 Task: Log work in the project ChampionTech for the issue 'Create a new online platform for online fashion design courses with advanced fashion tools and community features.' spent time as '3w 3d 17h 45m' and remaining time as '5w 1d 23h 13m' and move to top of backlog. Now add the issue to the epic 'IT performance benchmarking'. Log work in the project ChampionTech for the issue 'Implement a new cloud-based learning management system for a company with advanced learning content creation and delivery features' spent time as '5w 2d 12h 44m' and remaining time as '5w 3d 20h 43m' and move to bottom of backlog. Now add the issue to the epic 'Cloud disaster recovery'
Action: Mouse moved to (173, 59)
Screenshot: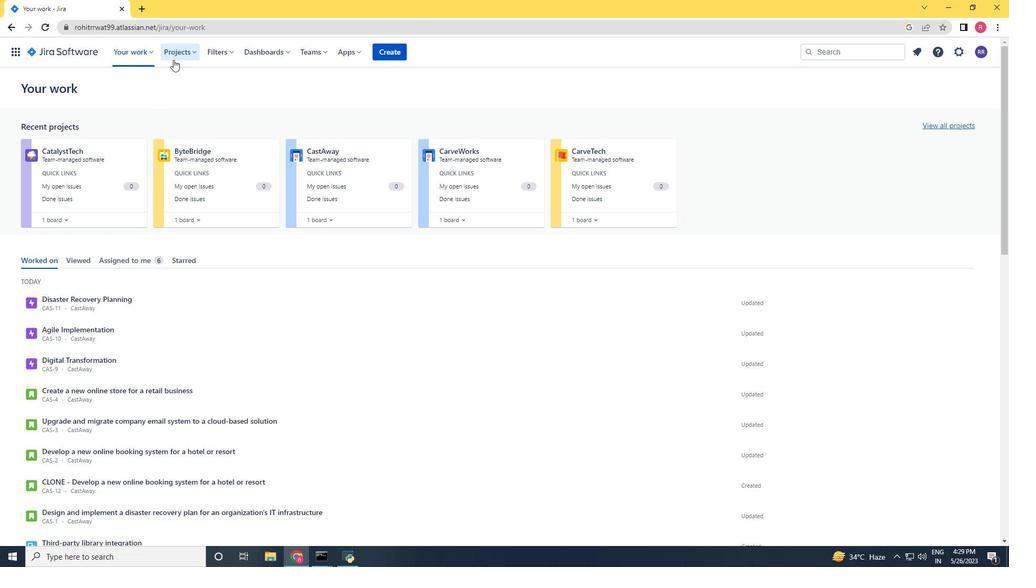 
Action: Mouse pressed left at (173, 59)
Screenshot: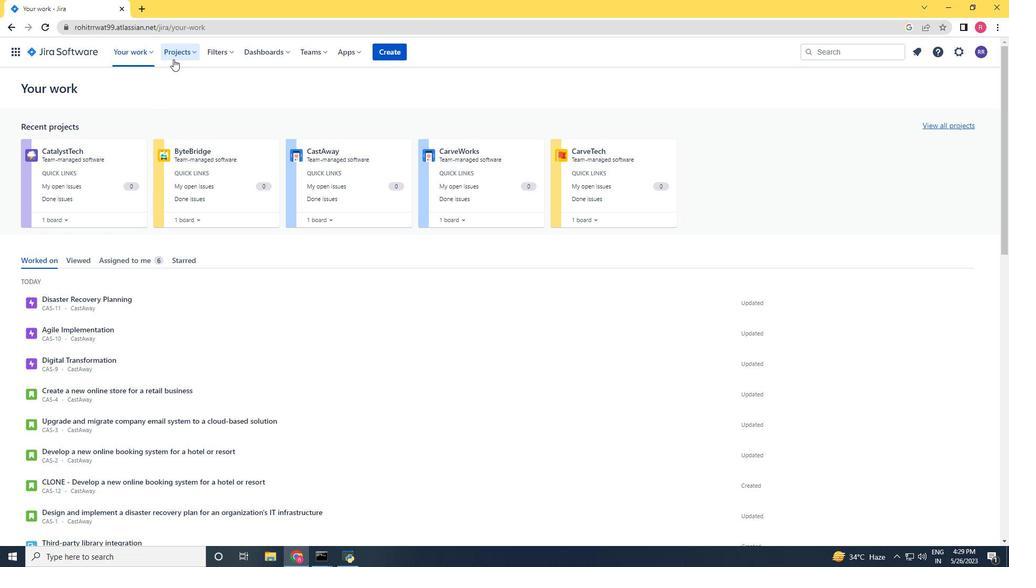 
Action: Mouse moved to (192, 97)
Screenshot: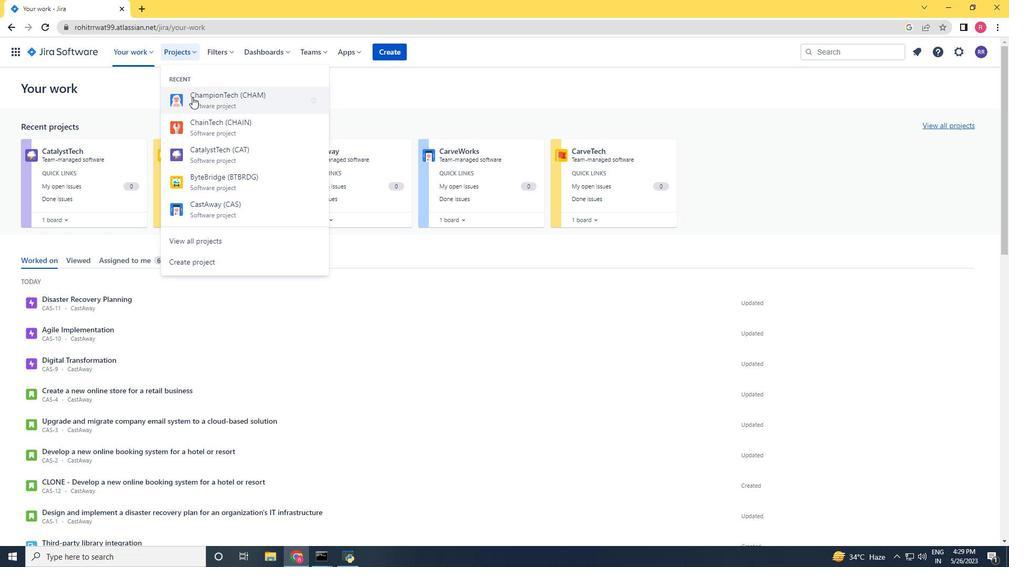 
Action: Mouse pressed left at (192, 97)
Screenshot: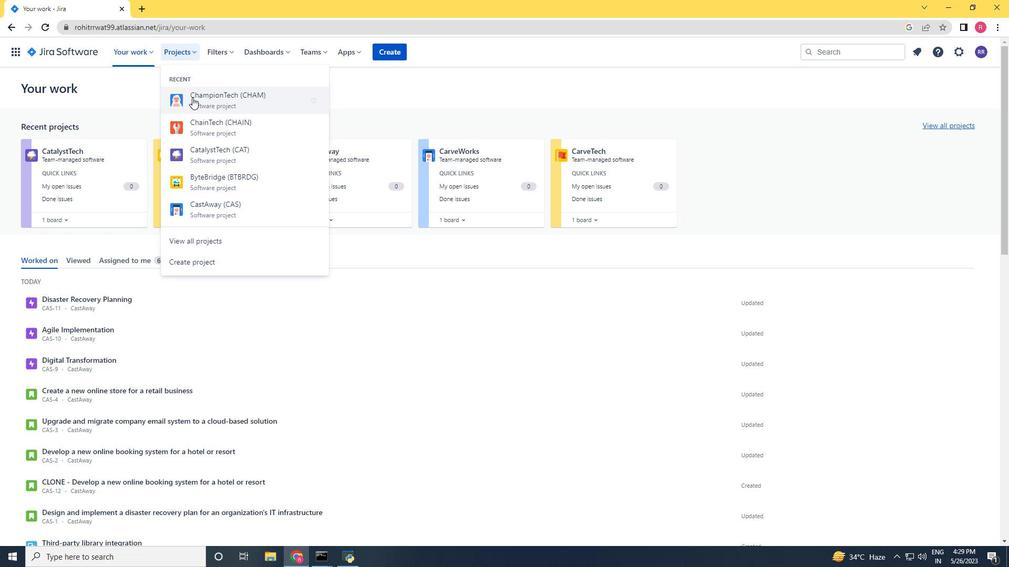 
Action: Mouse moved to (66, 154)
Screenshot: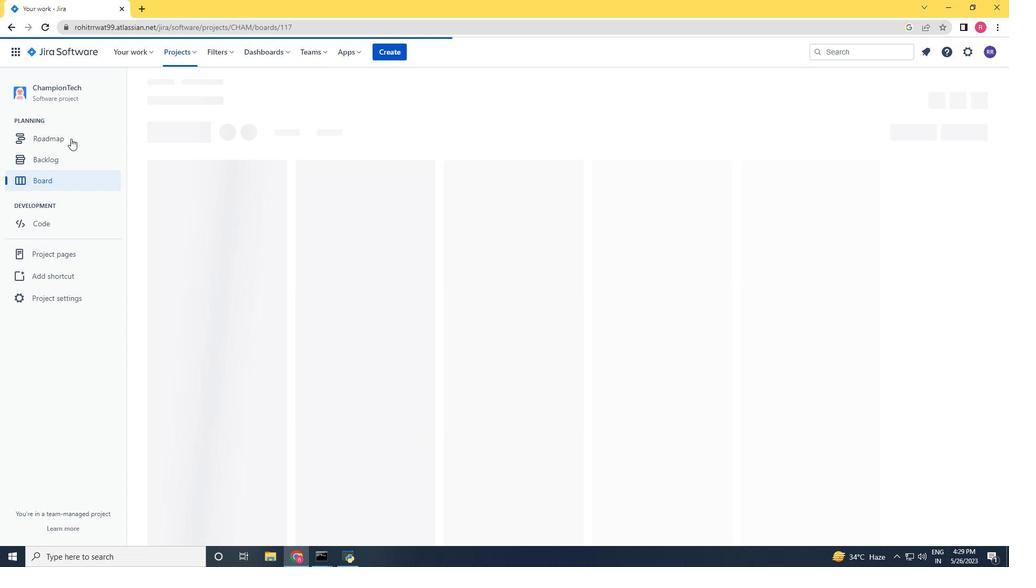 
Action: Mouse pressed left at (66, 154)
Screenshot: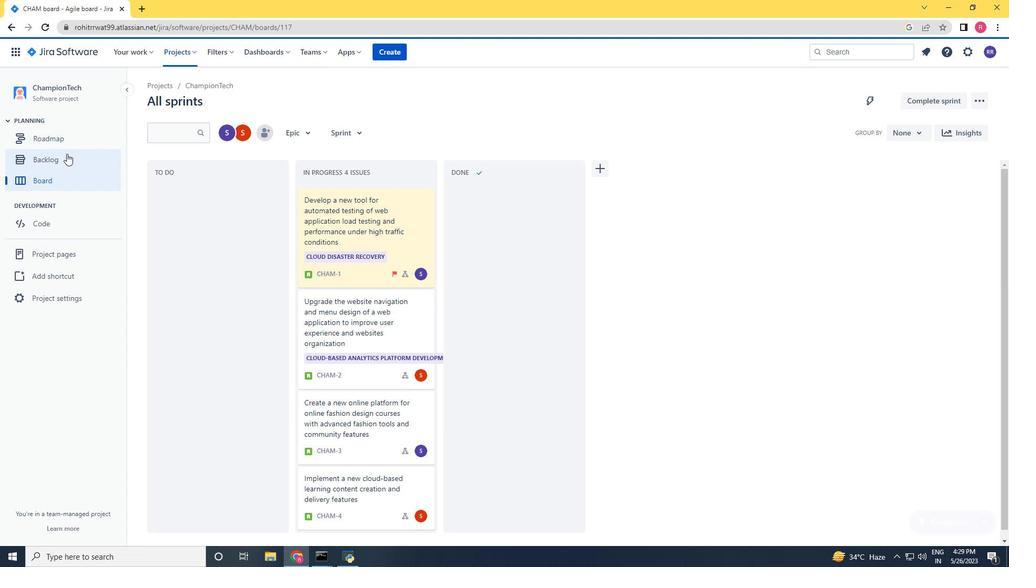 
Action: Mouse moved to (794, 376)
Screenshot: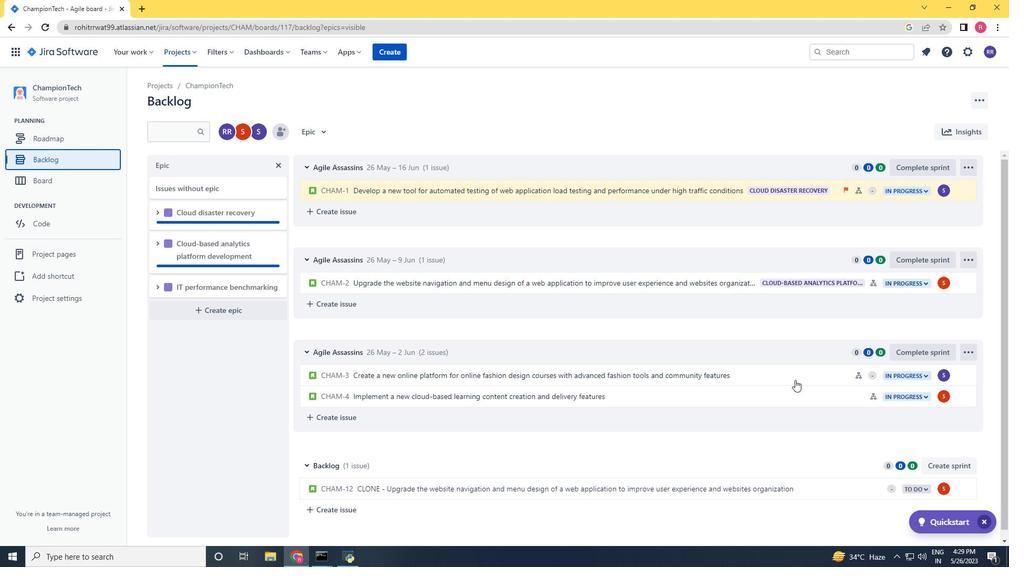 
Action: Mouse pressed left at (794, 376)
Screenshot: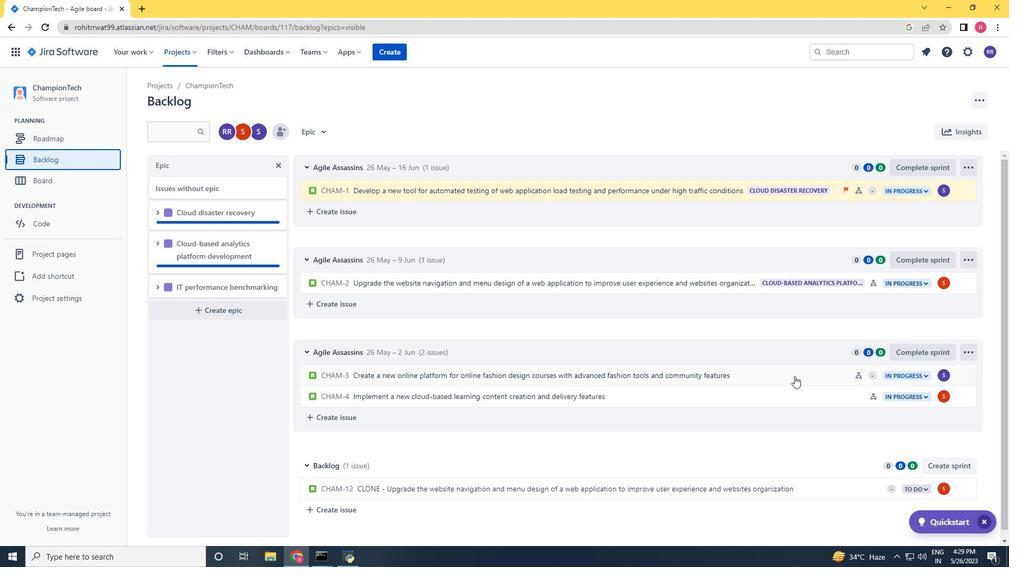 
Action: Mouse moved to (957, 164)
Screenshot: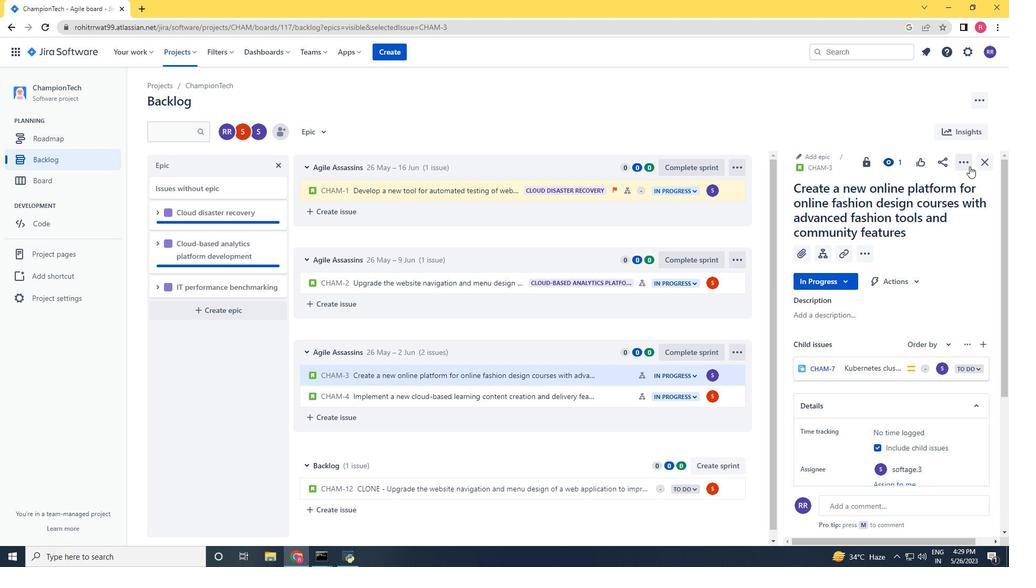 
Action: Mouse pressed left at (957, 164)
Screenshot: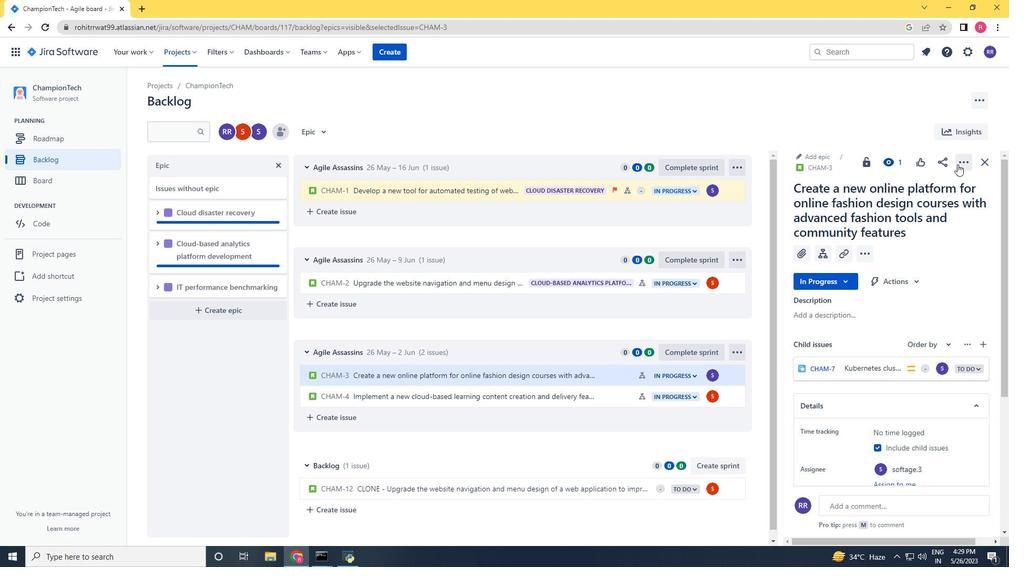 
Action: Mouse moved to (944, 186)
Screenshot: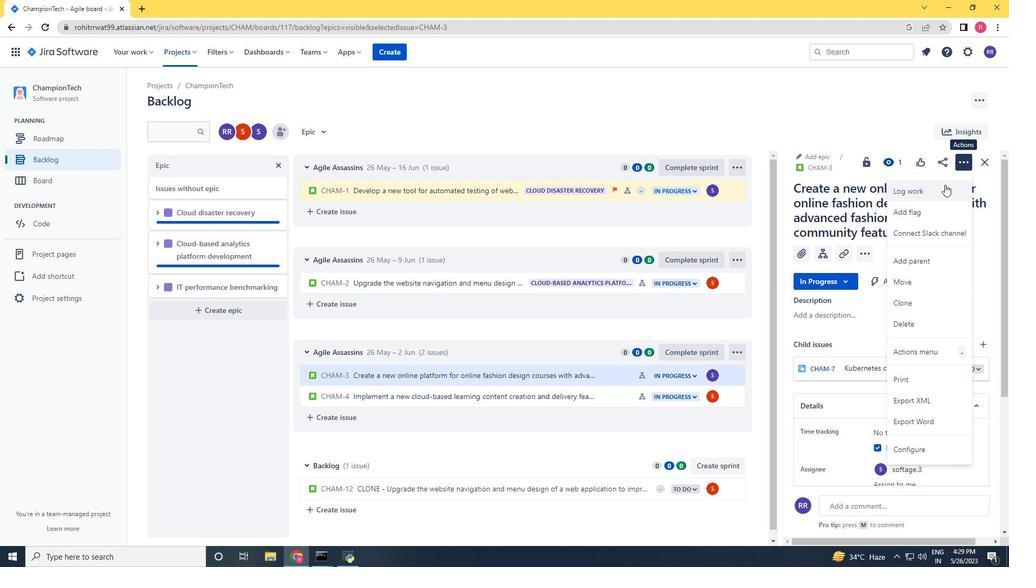 
Action: Mouse pressed left at (944, 186)
Screenshot: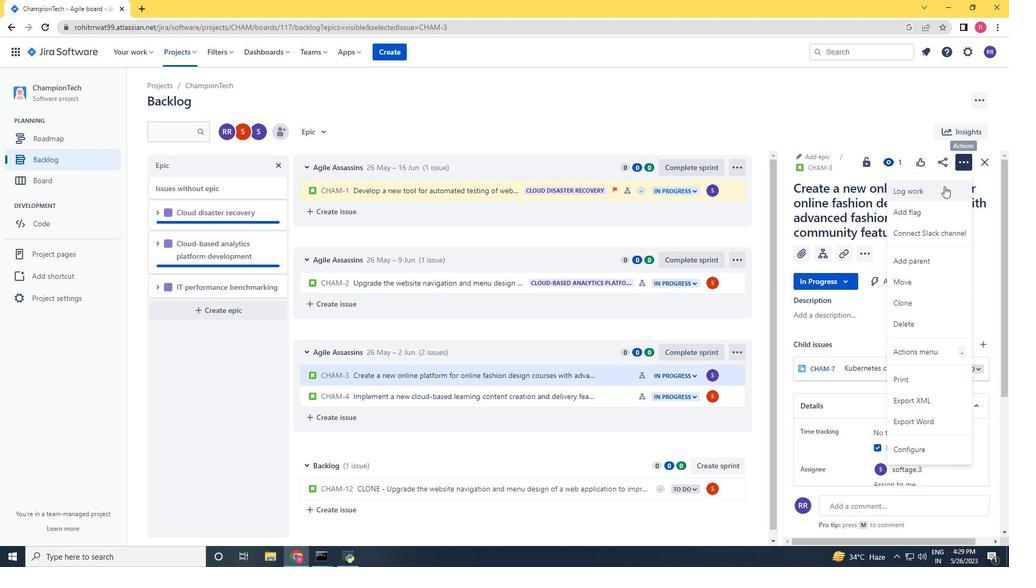 
Action: Mouse moved to (944, 208)
Screenshot: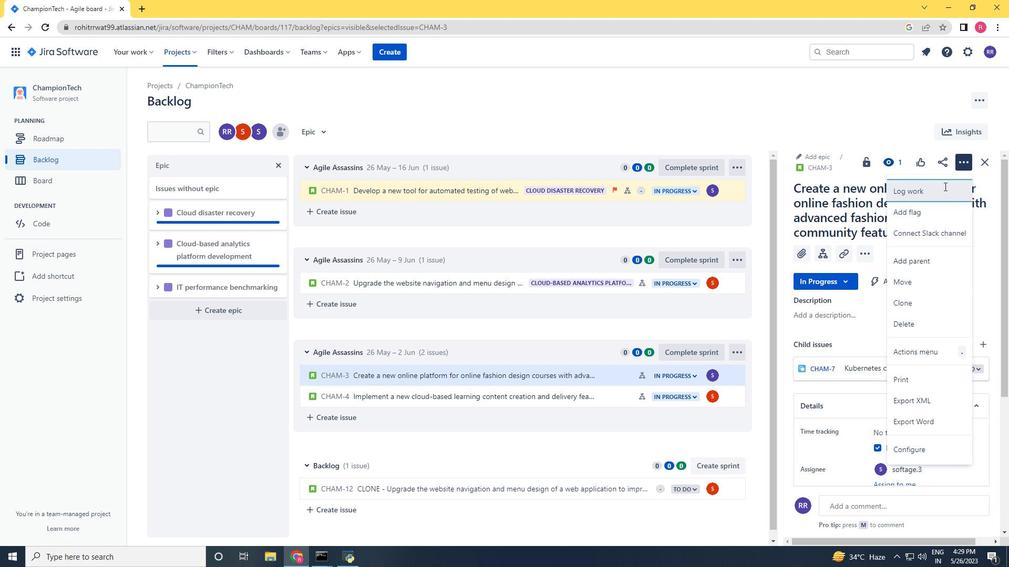 
Action: Key pressed 3w<Key.space>3d<Key.space>17h<Key.space>45m<Key.tab>5w<Key.space>1d<Key.space>23h<Key.space>13m
Screenshot: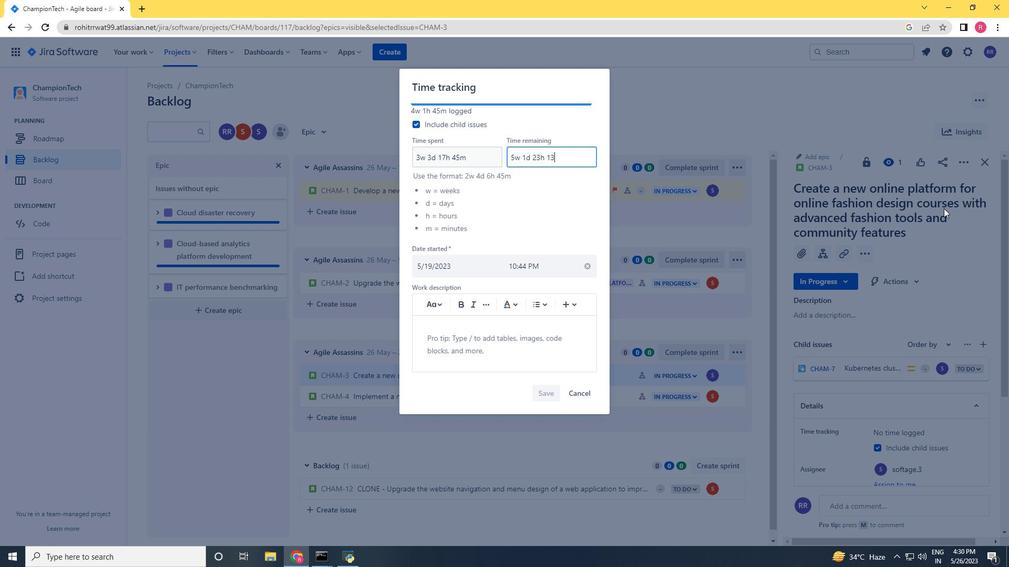 
Action: Mouse moved to (536, 401)
Screenshot: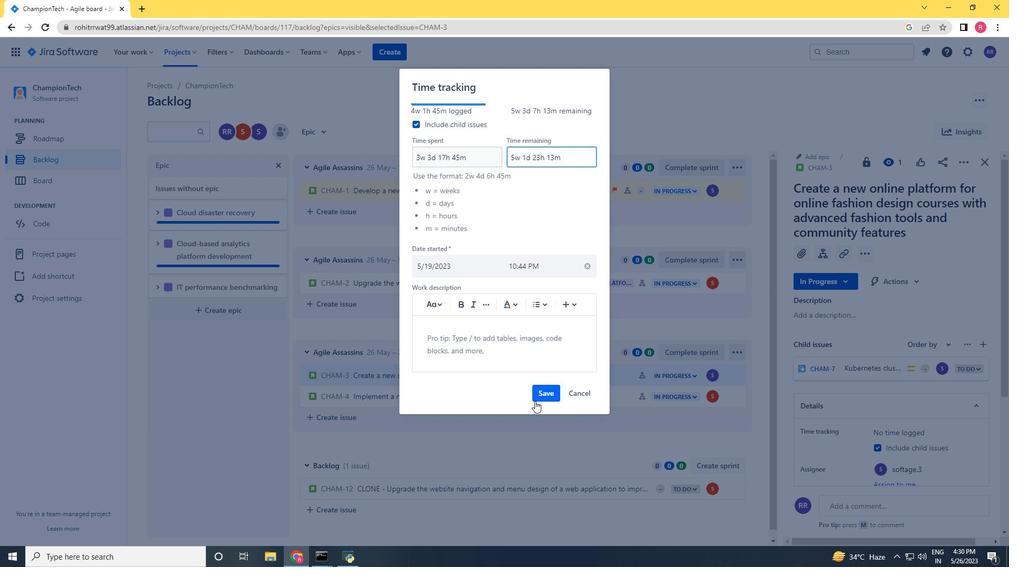 
Action: Mouse pressed left at (536, 401)
Screenshot: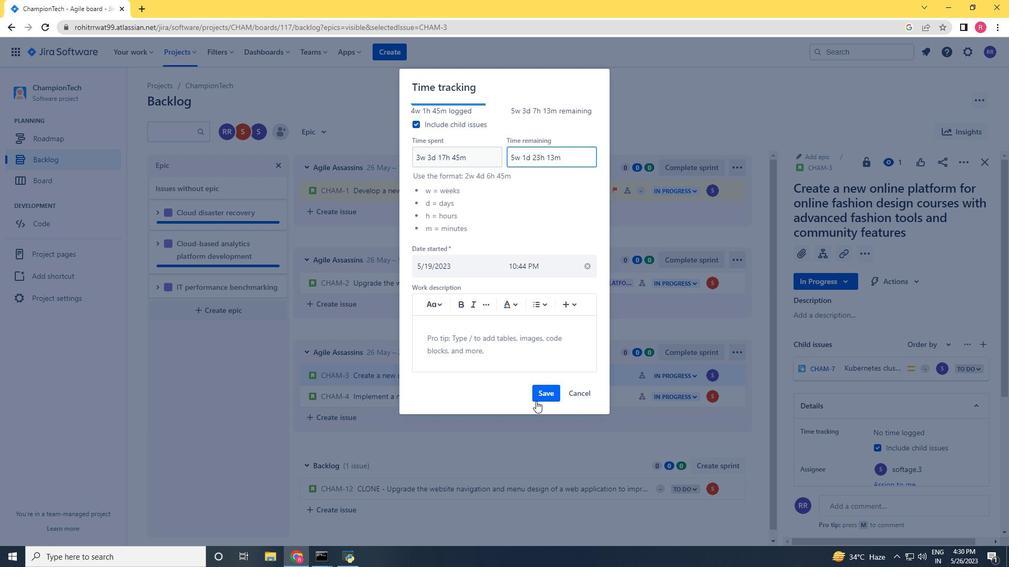 
Action: Mouse moved to (733, 371)
Screenshot: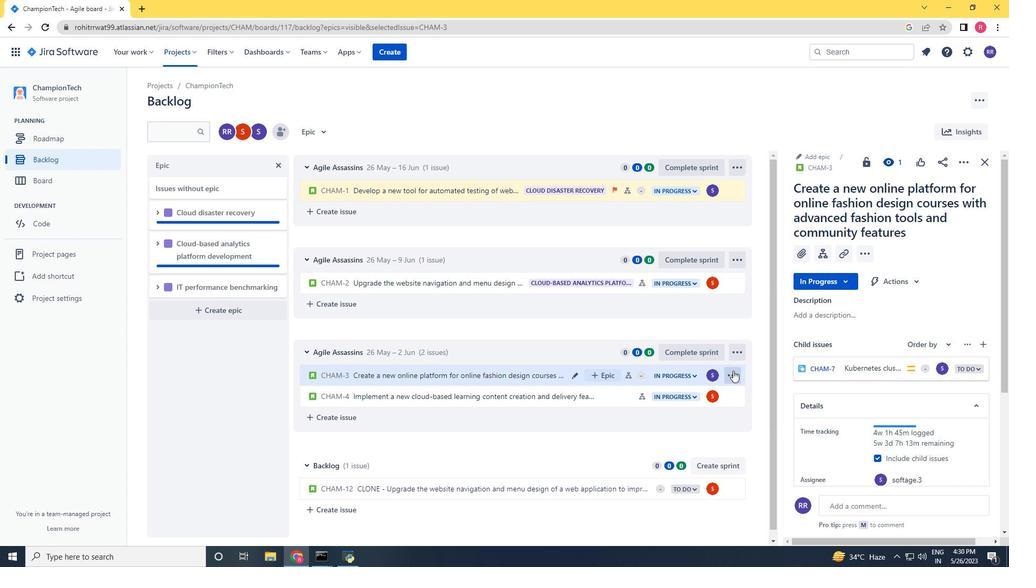 
Action: Mouse pressed left at (733, 371)
Screenshot: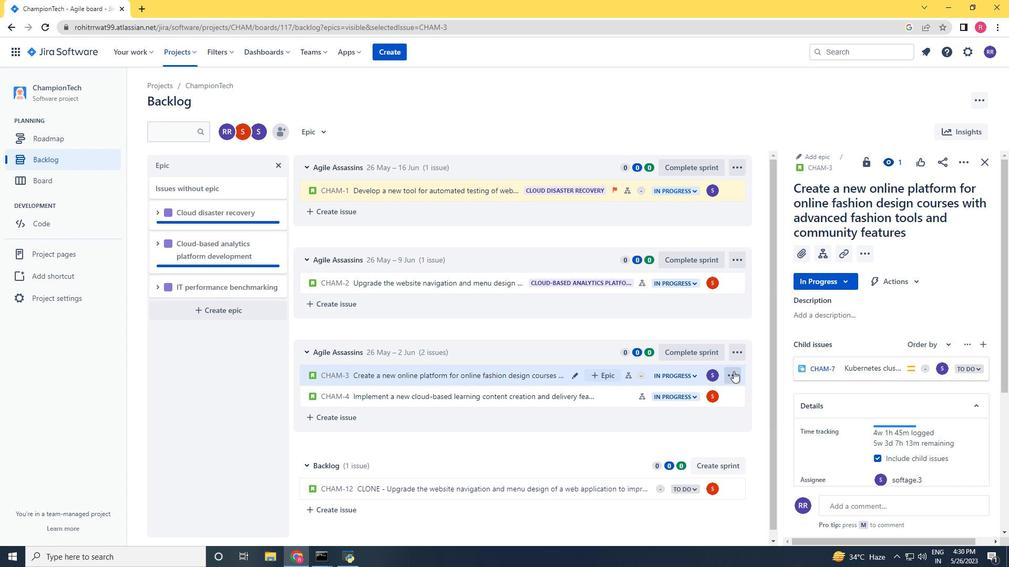 
Action: Mouse moved to (708, 330)
Screenshot: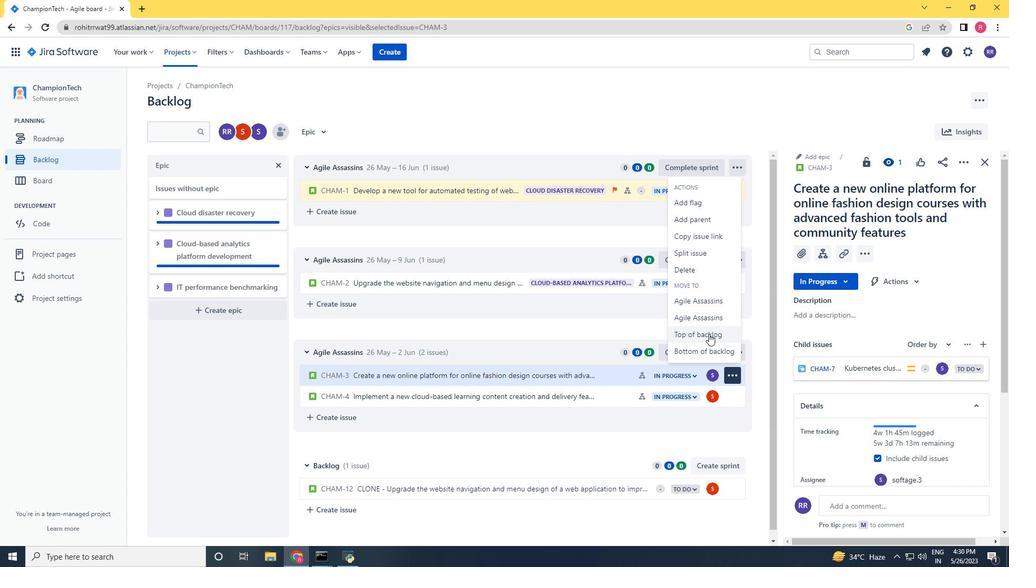 
Action: Mouse pressed left at (708, 330)
Screenshot: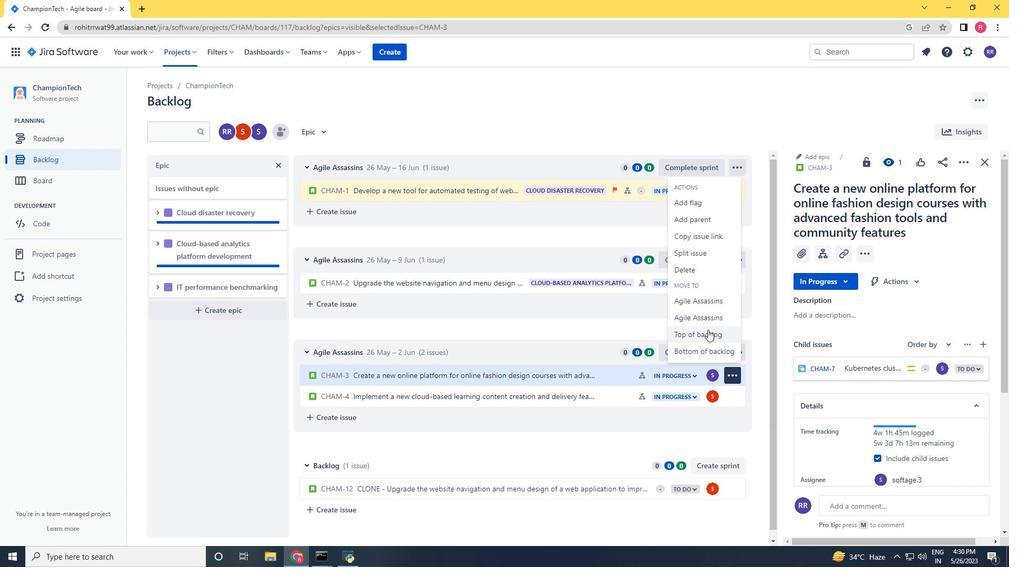 
Action: Mouse moved to (543, 173)
Screenshot: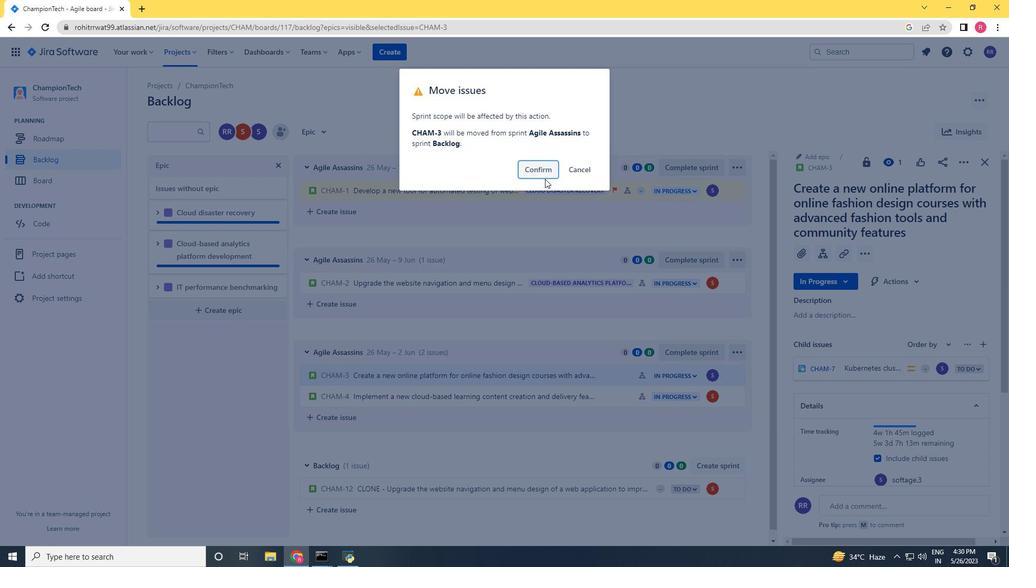 
Action: Mouse pressed left at (543, 173)
Screenshot: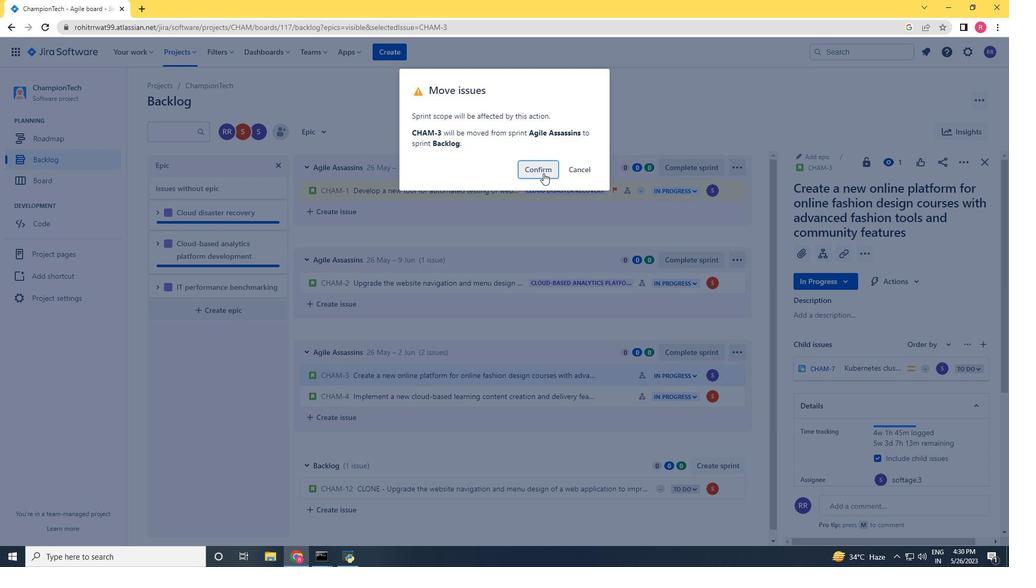 
Action: Mouse moved to (644, 472)
Screenshot: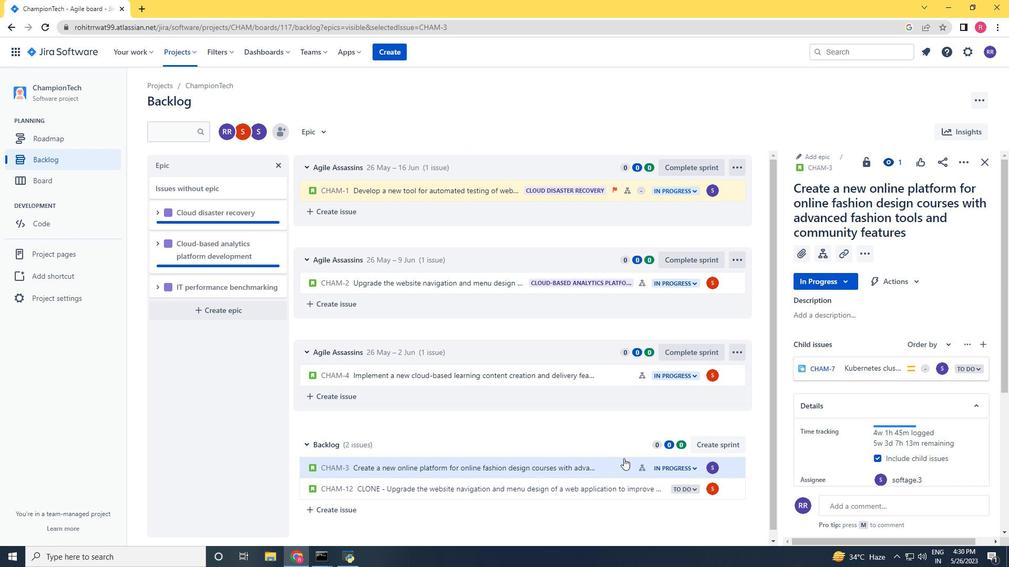 
Action: Mouse scrolled (644, 472) with delta (0, 0)
Screenshot: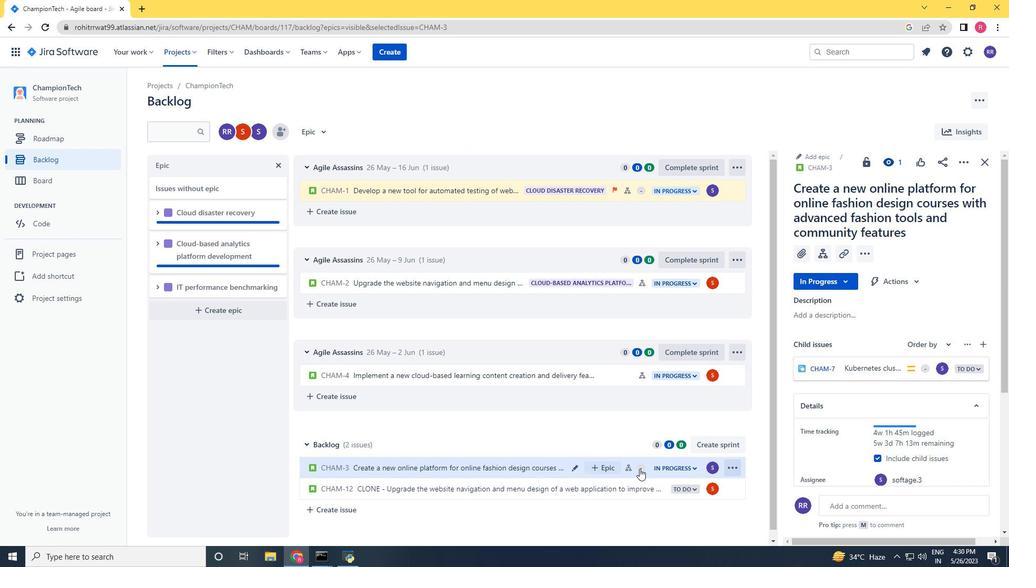 
Action: Mouse scrolled (644, 472) with delta (0, 0)
Screenshot: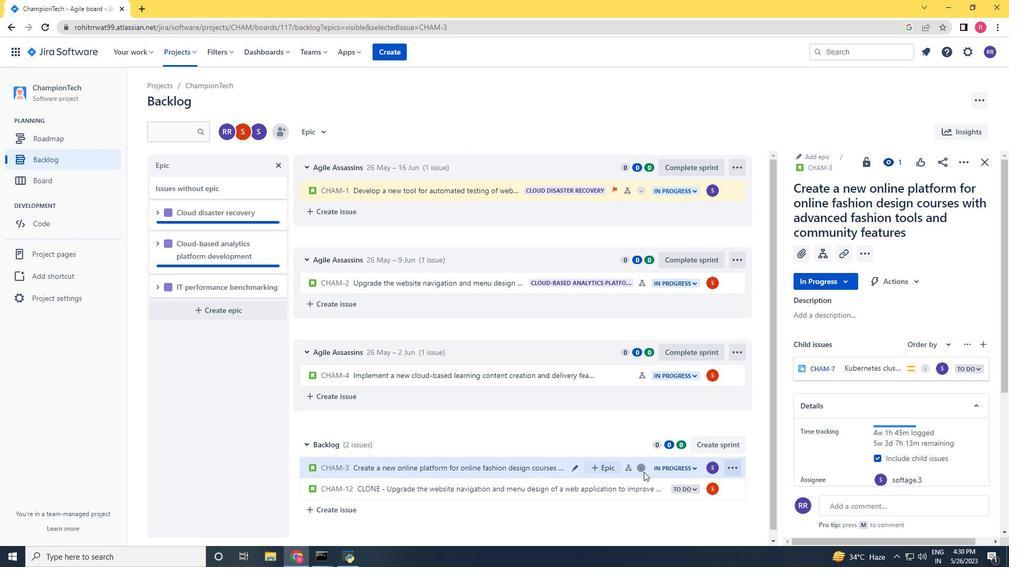 
Action: Mouse moved to (596, 461)
Screenshot: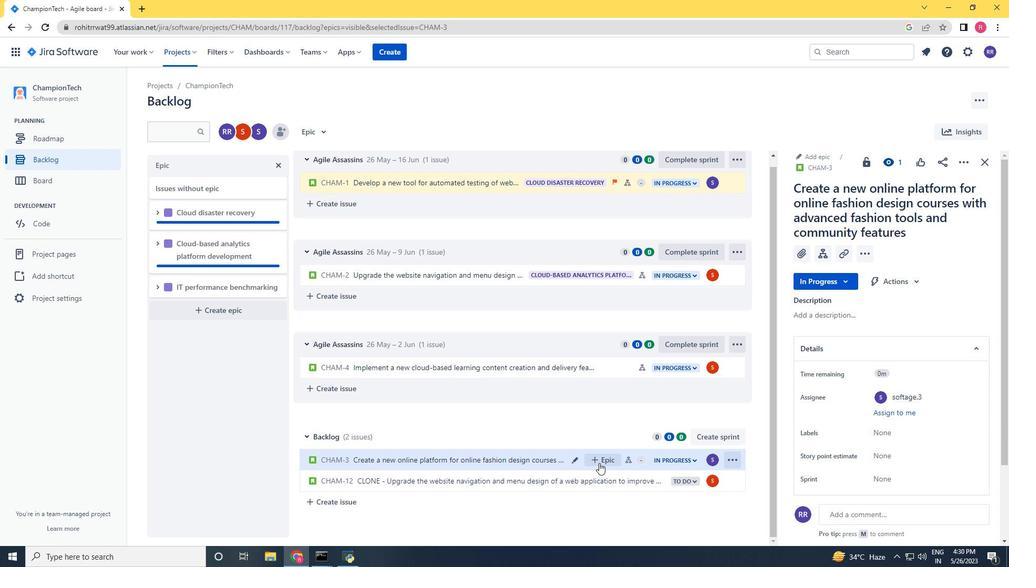 
Action: Mouse pressed left at (596, 461)
Screenshot: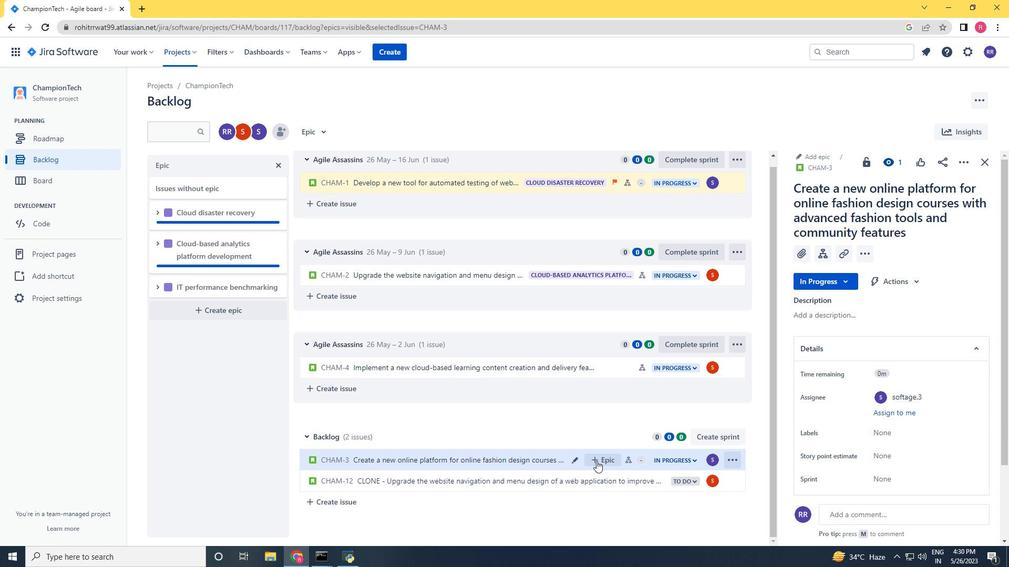 
Action: Mouse scrolled (596, 461) with delta (0, 0)
Screenshot: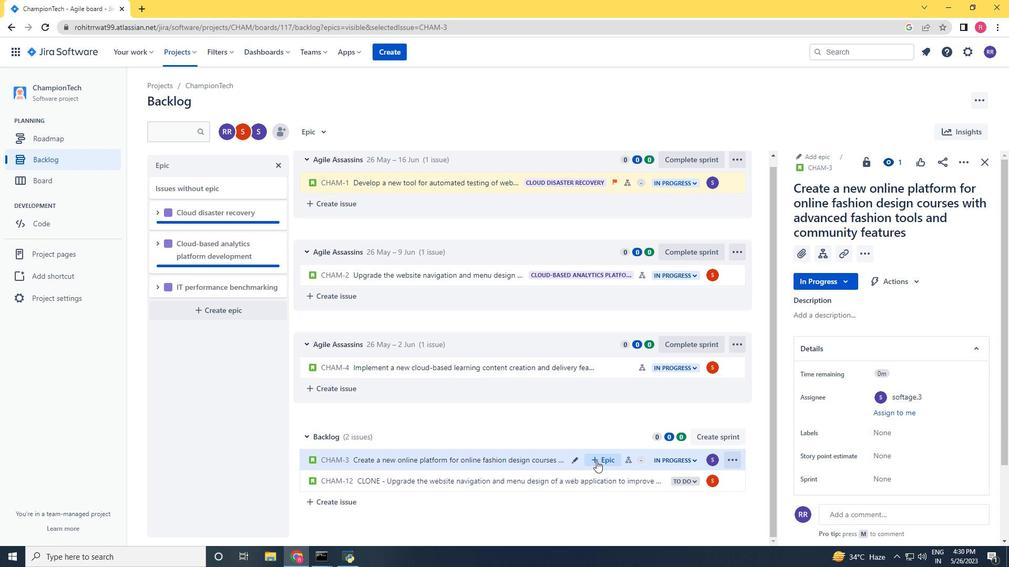 
Action: Mouse scrolled (596, 461) with delta (0, 0)
Screenshot: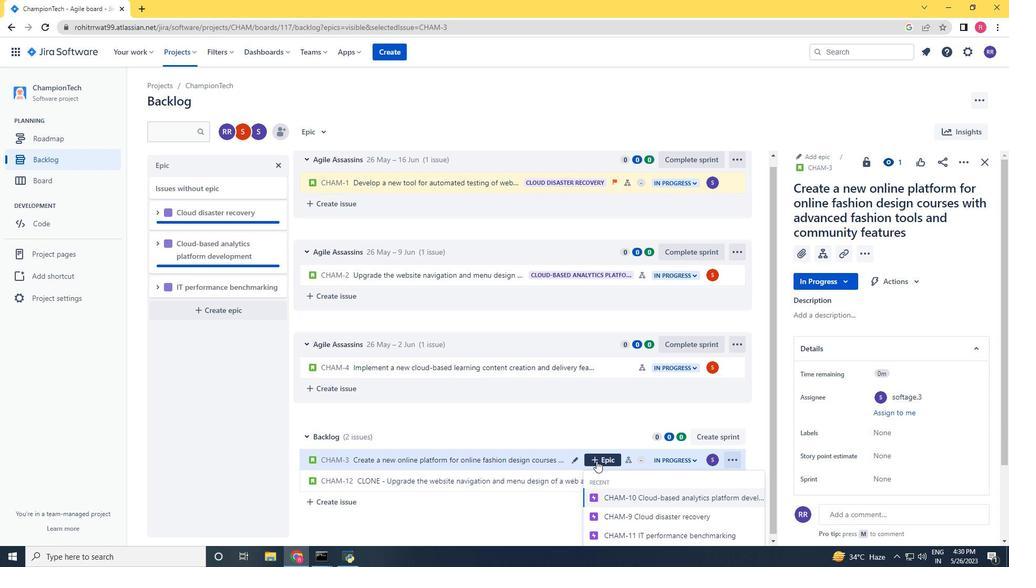 
Action: Mouse scrolled (596, 461) with delta (0, 0)
Screenshot: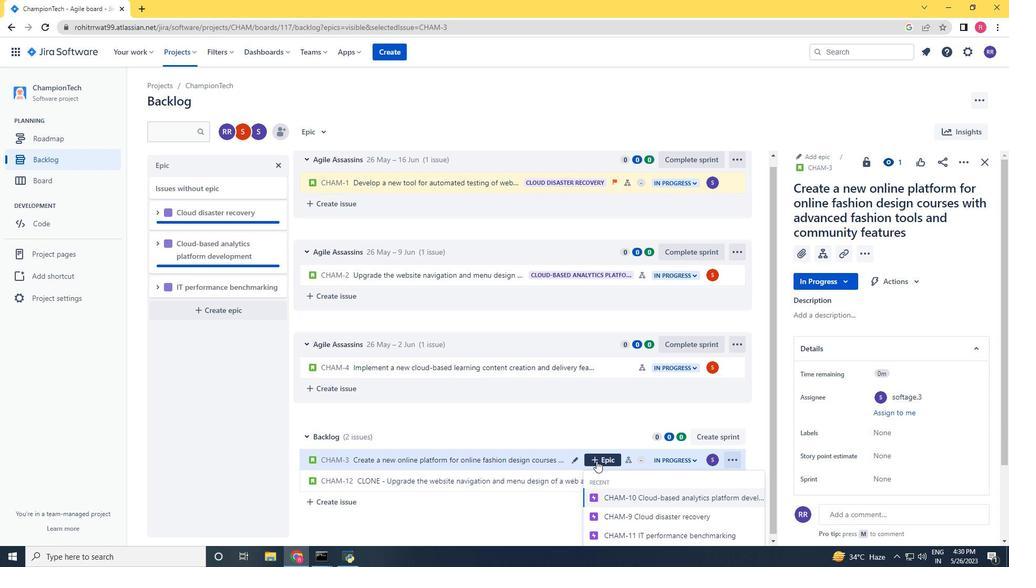 
Action: Mouse scrolled (596, 461) with delta (0, 0)
Screenshot: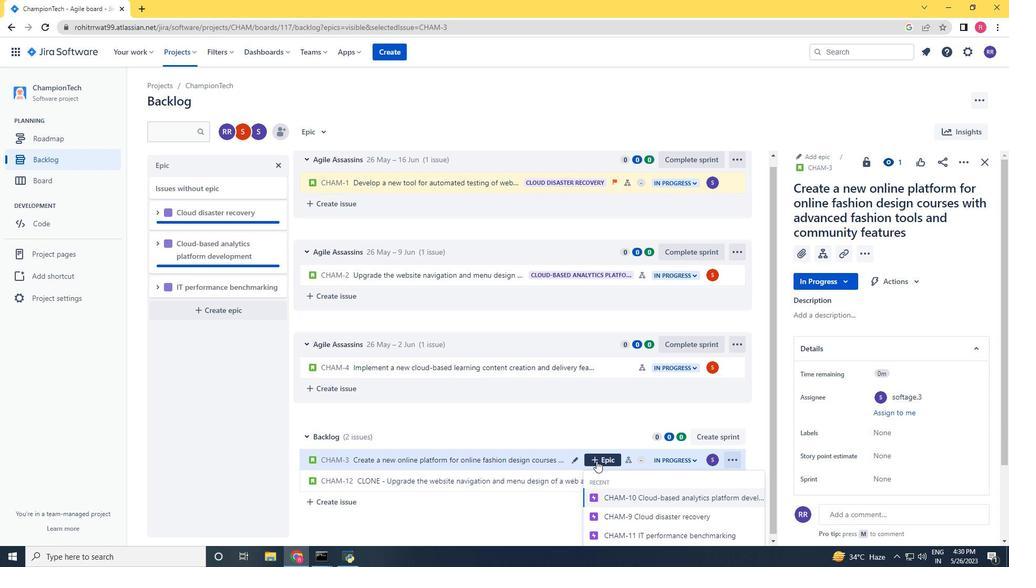
Action: Mouse scrolled (596, 461) with delta (0, 0)
Screenshot: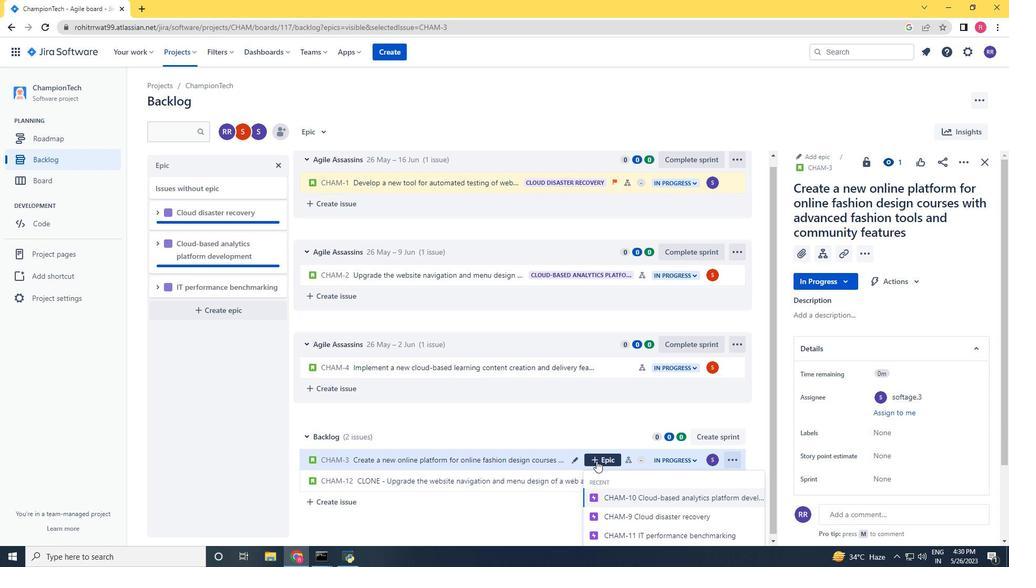 
Action: Mouse moved to (659, 537)
Screenshot: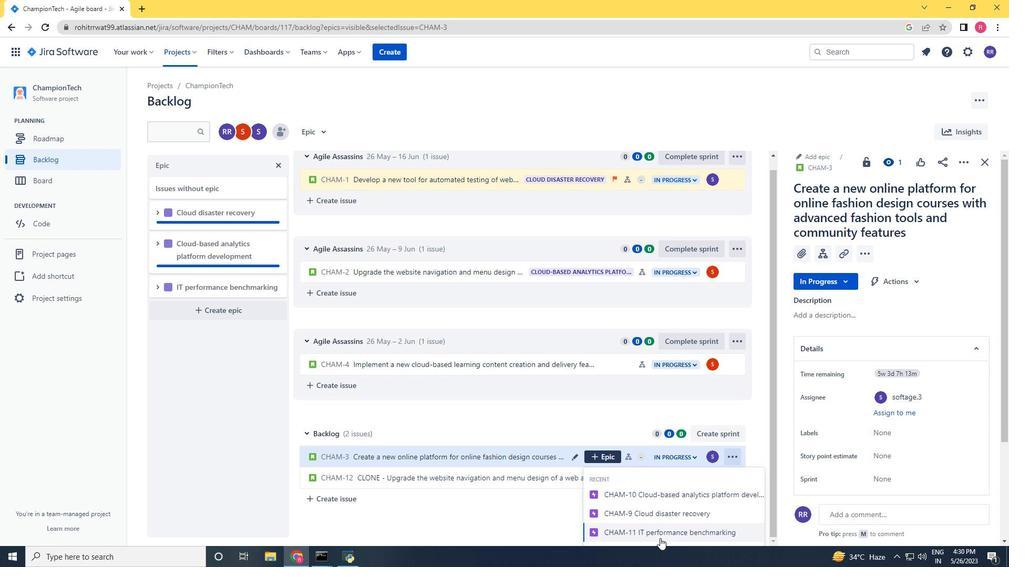 
Action: Mouse pressed left at (659, 537)
Screenshot: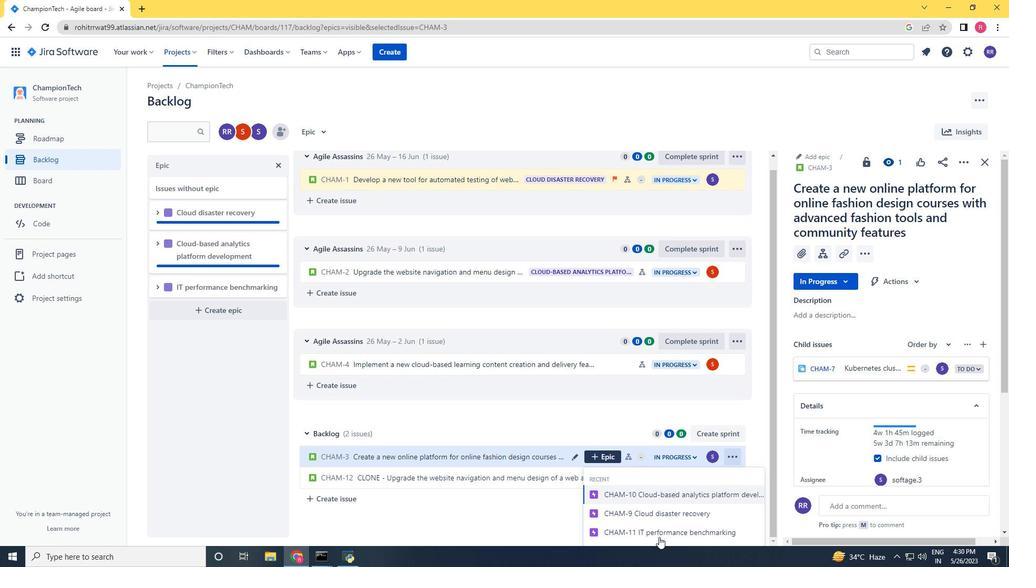 
Action: Mouse moved to (624, 371)
Screenshot: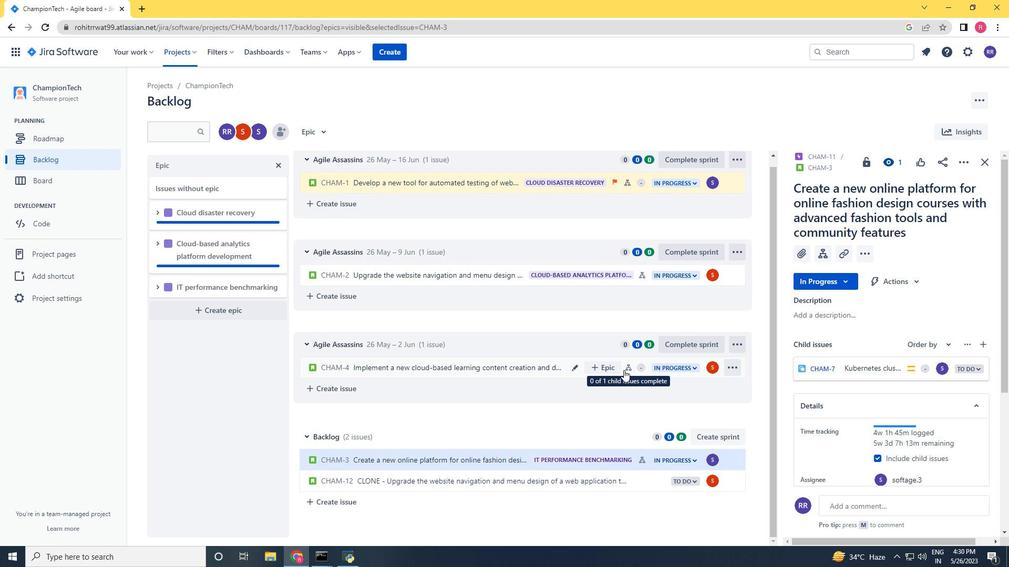
Action: Mouse pressed left at (624, 371)
Screenshot: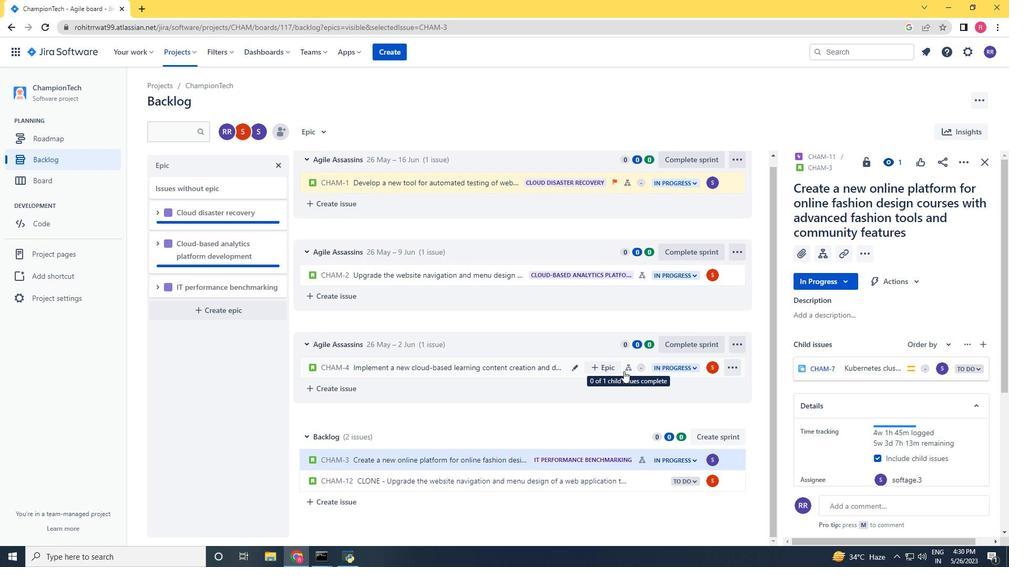 
Action: Mouse moved to (963, 157)
Screenshot: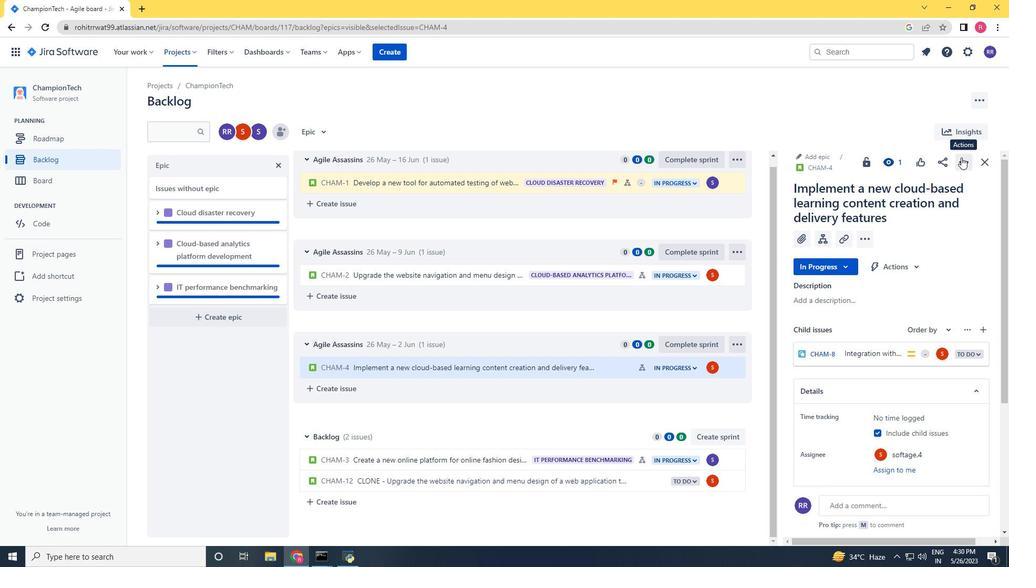 
Action: Mouse pressed left at (963, 157)
Screenshot: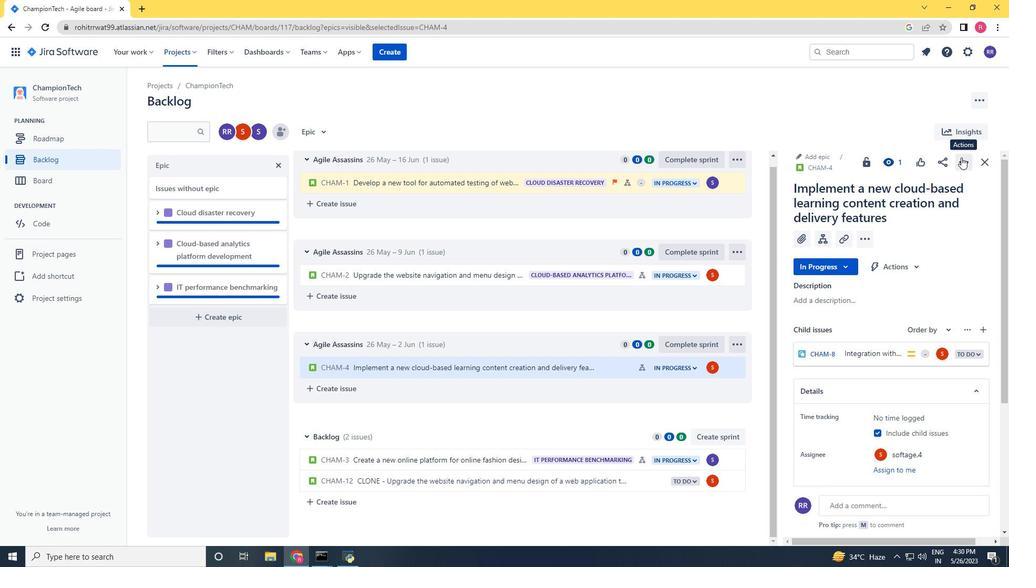 
Action: Mouse moved to (915, 184)
Screenshot: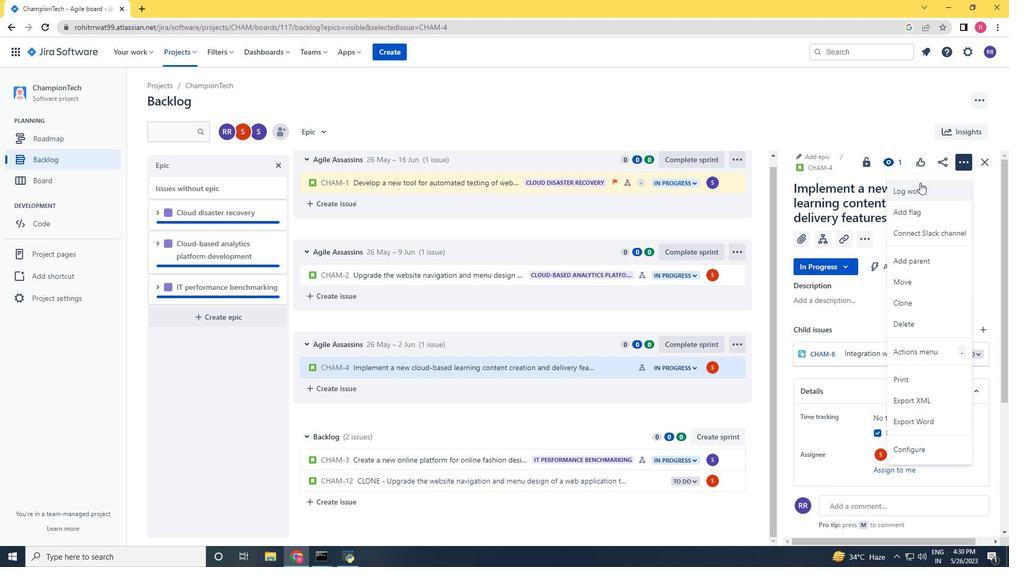 
Action: Mouse pressed left at (915, 184)
Screenshot: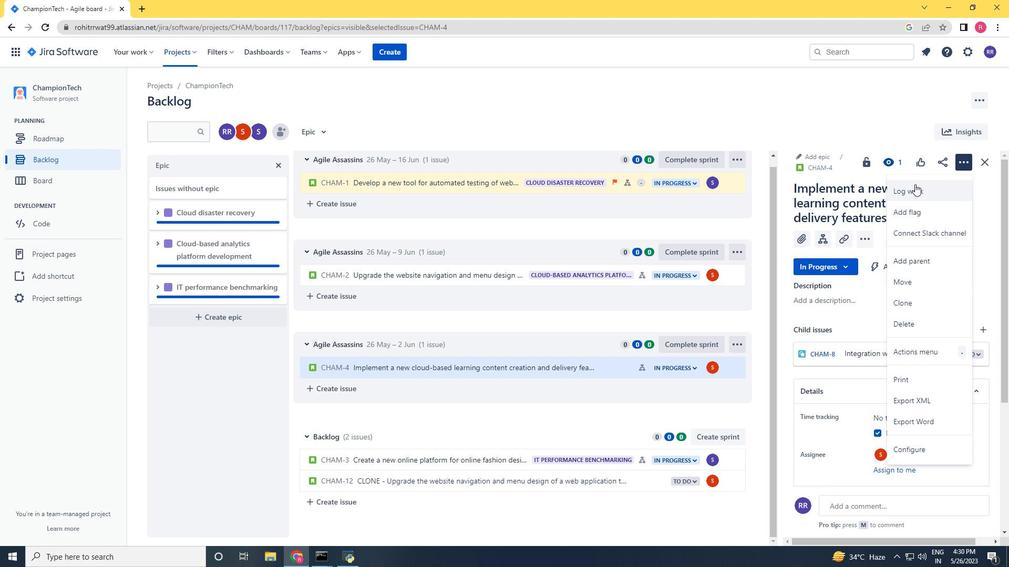 
Action: Mouse moved to (659, 320)
Screenshot: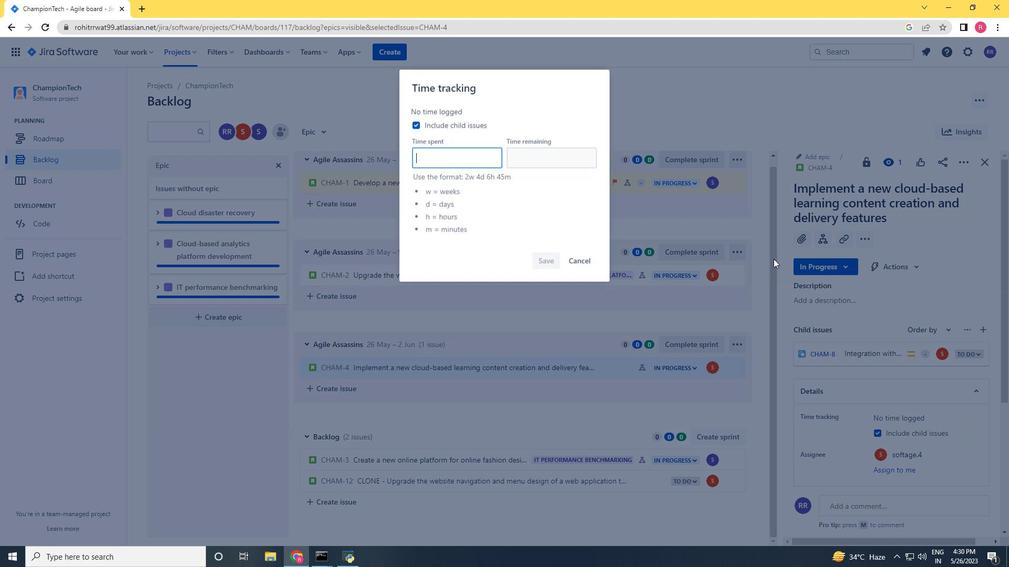 
Action: Key pressed 5w<Key.space>2d<Key.space>12h<Key.space>44m<Key.tab>5w<Key.space>3d<Key.space>20h<Key.space>43m
Screenshot: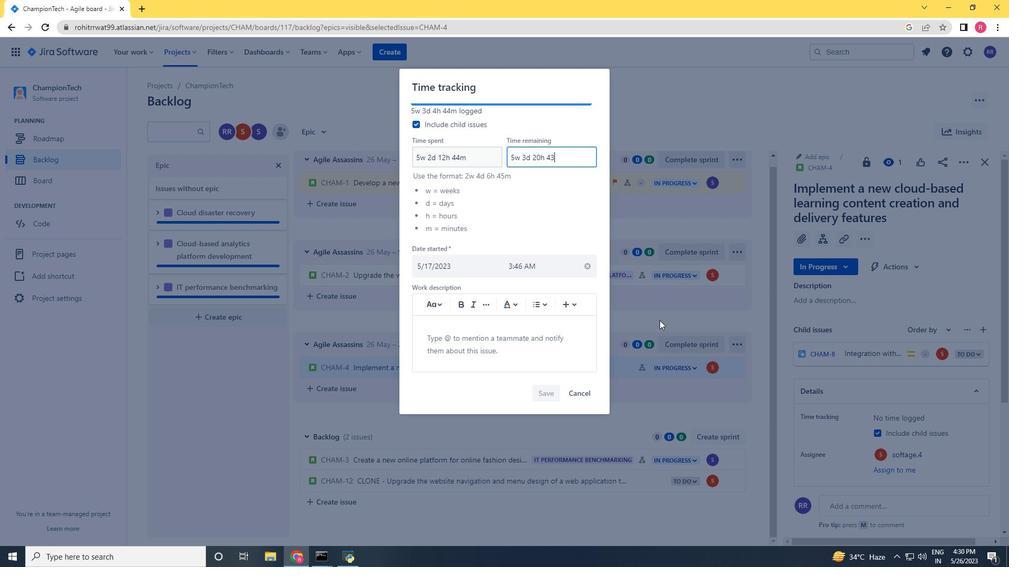 
Action: Mouse moved to (546, 391)
Screenshot: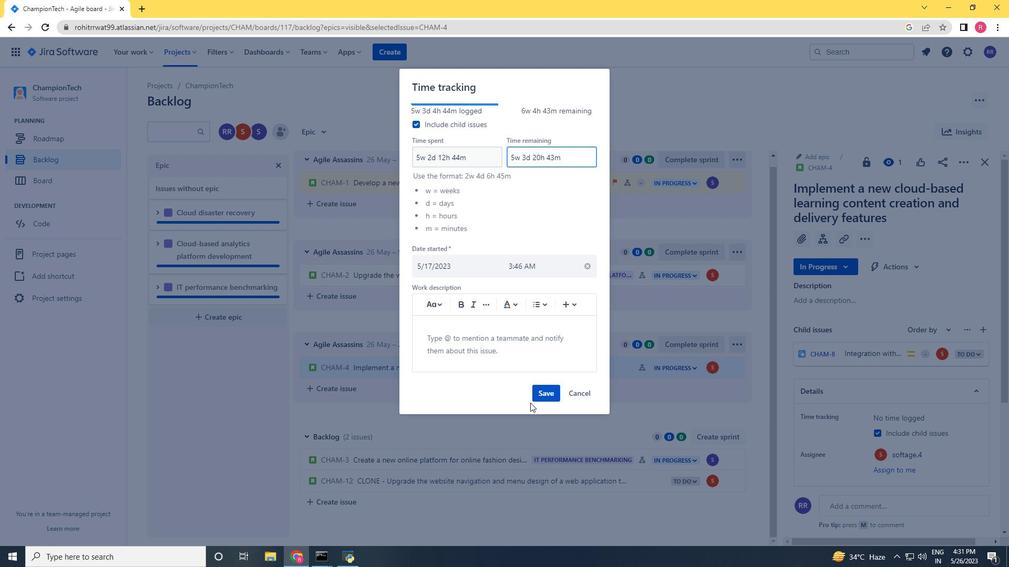 
Action: Mouse pressed left at (546, 391)
Screenshot: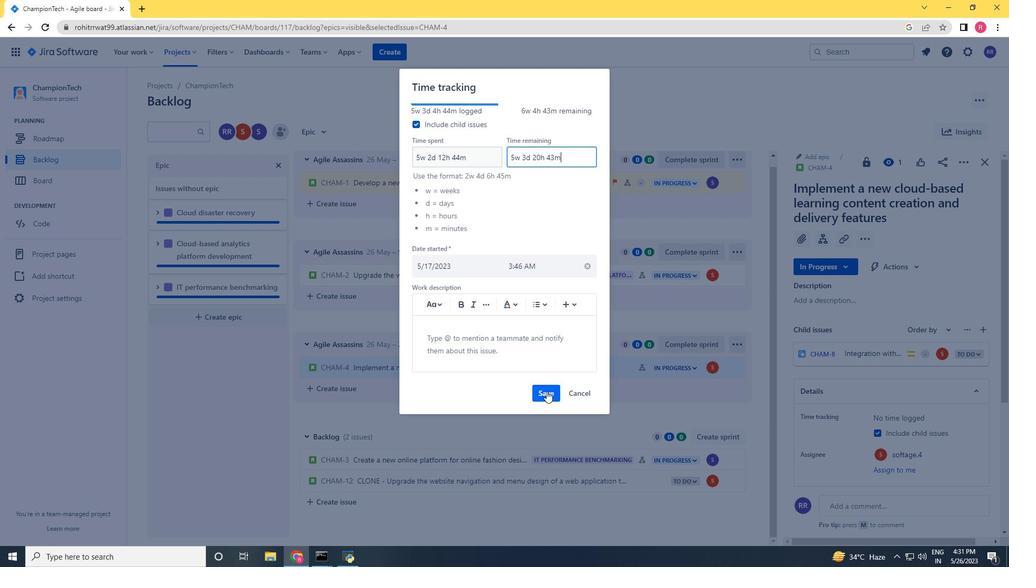 
Action: Mouse moved to (741, 369)
Screenshot: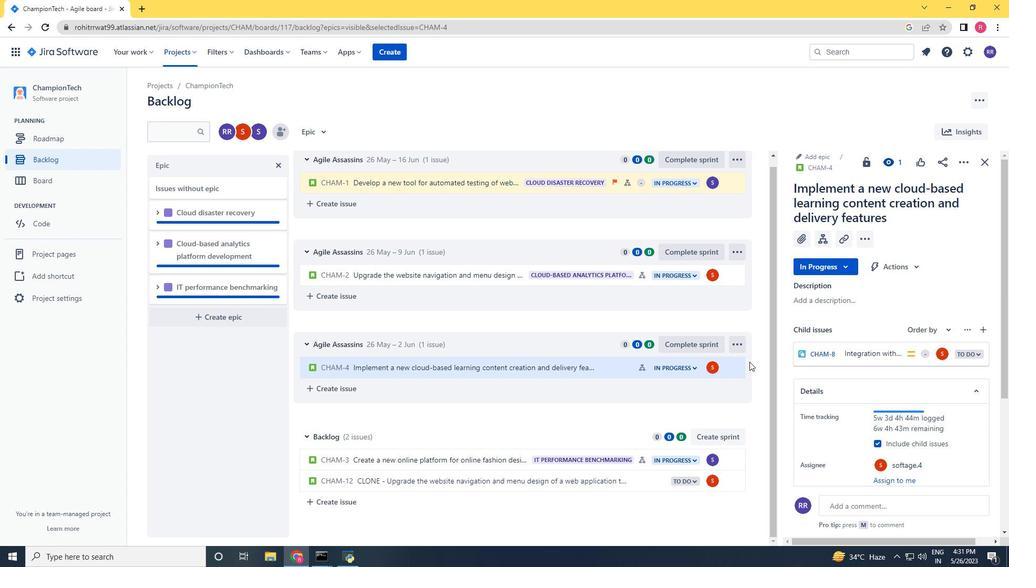 
Action: Mouse pressed left at (741, 369)
Screenshot: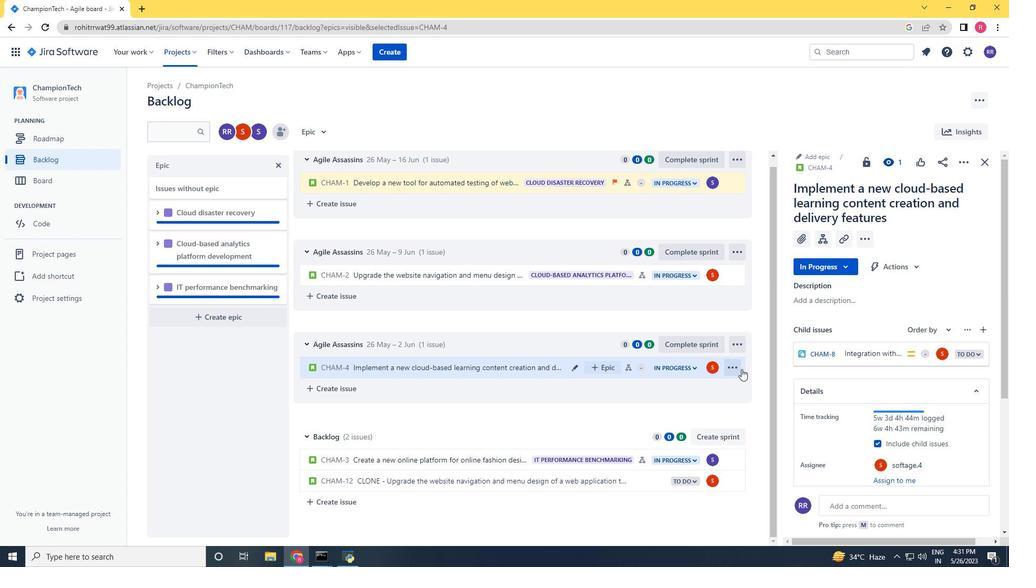 
Action: Mouse moved to (735, 369)
Screenshot: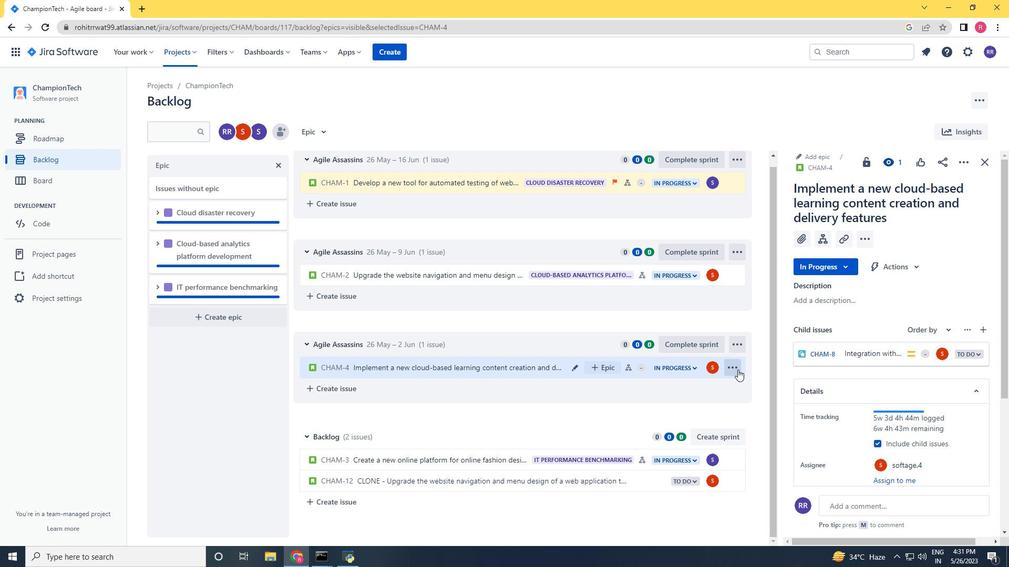 
Action: Mouse pressed left at (735, 369)
Screenshot: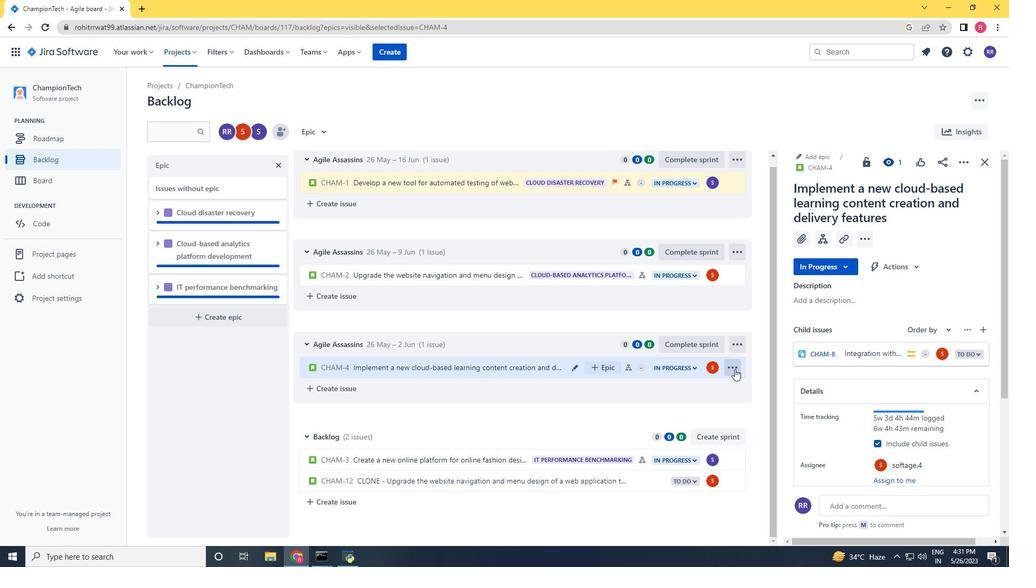 
Action: Mouse moved to (717, 341)
Screenshot: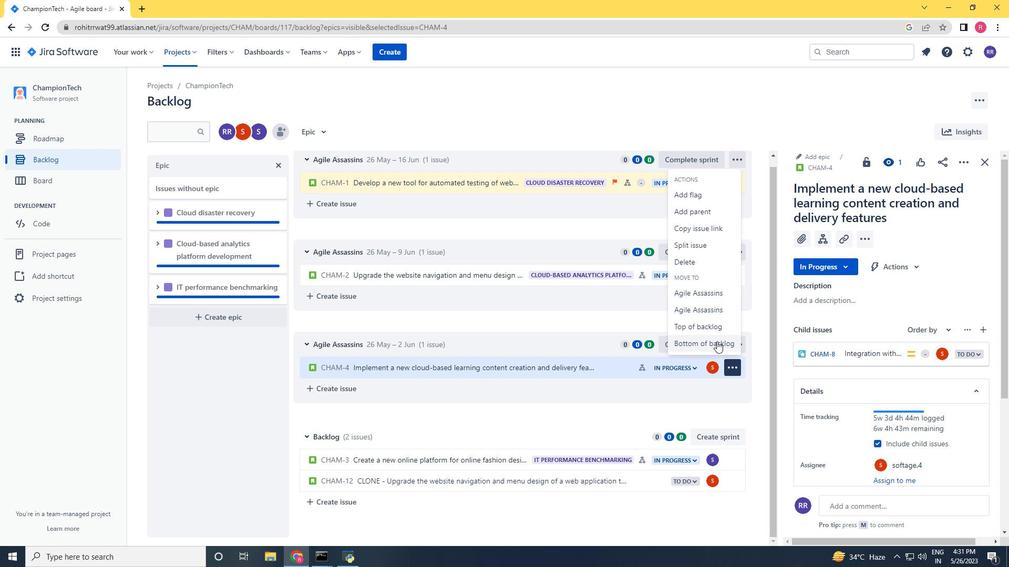 
Action: Mouse pressed left at (717, 341)
Screenshot: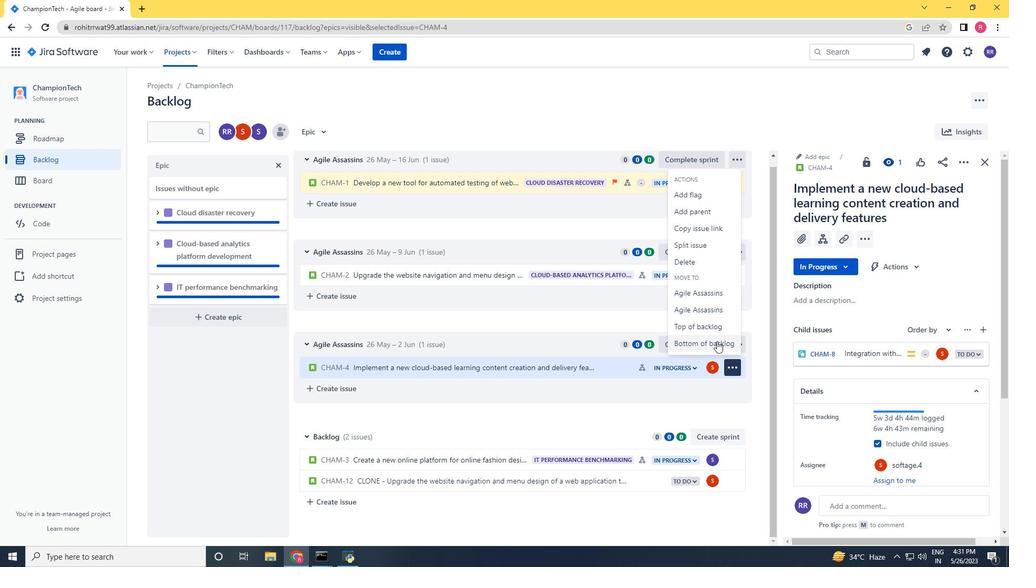 
Action: Mouse moved to (540, 174)
Screenshot: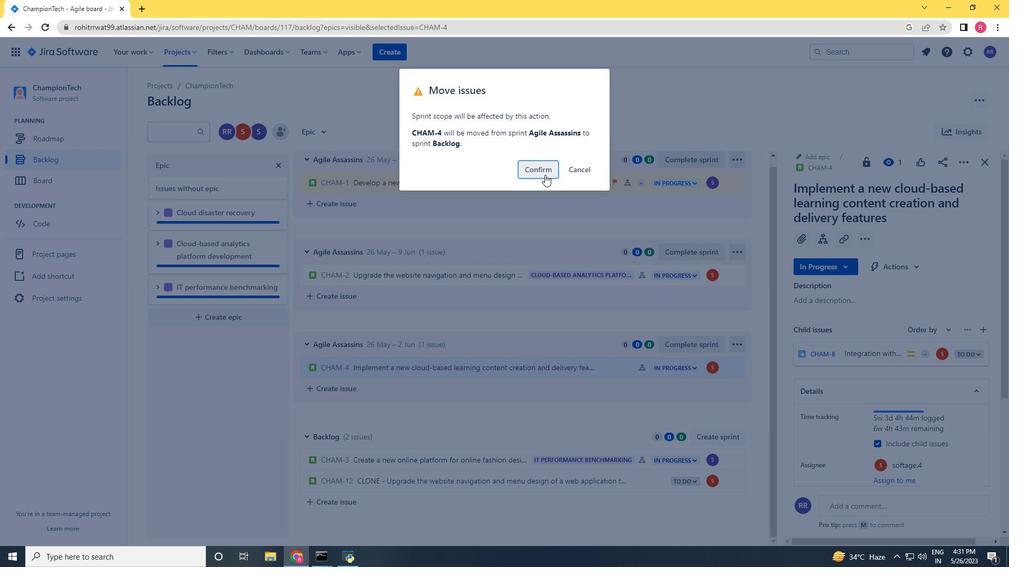 
Action: Mouse pressed left at (540, 174)
Screenshot: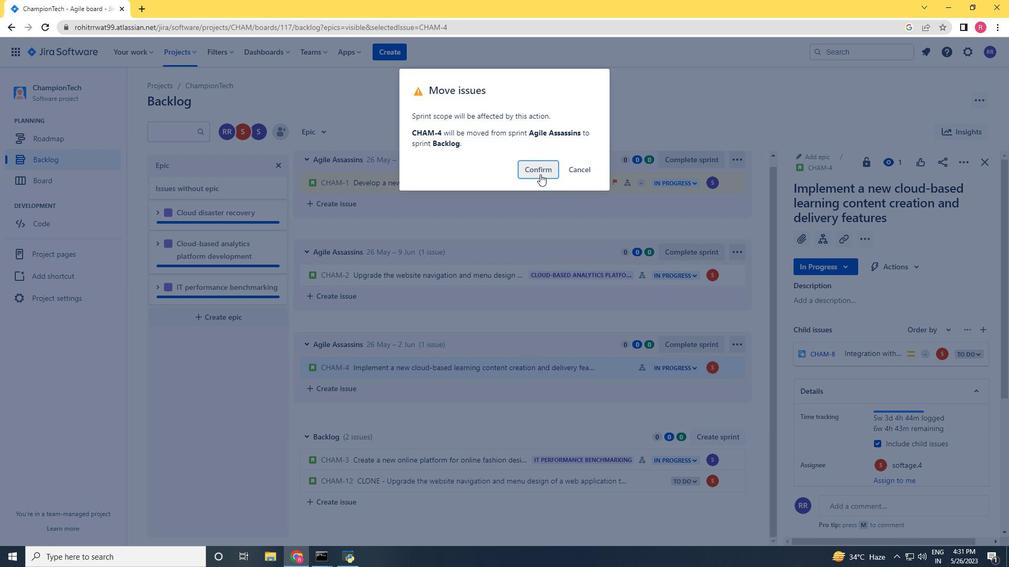 
Action: Mouse moved to (606, 502)
Screenshot: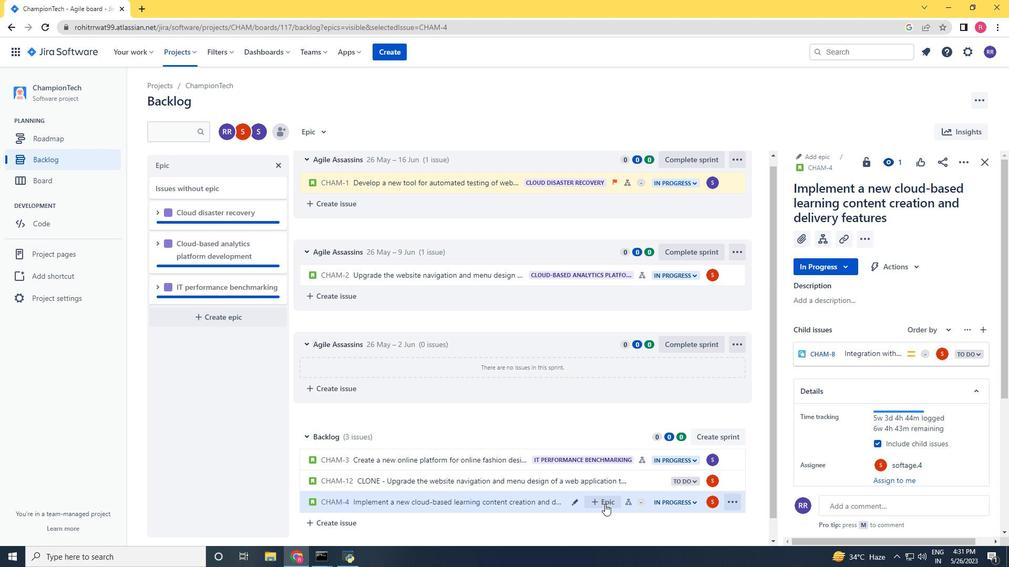 
Action: Mouse pressed left at (606, 502)
Screenshot: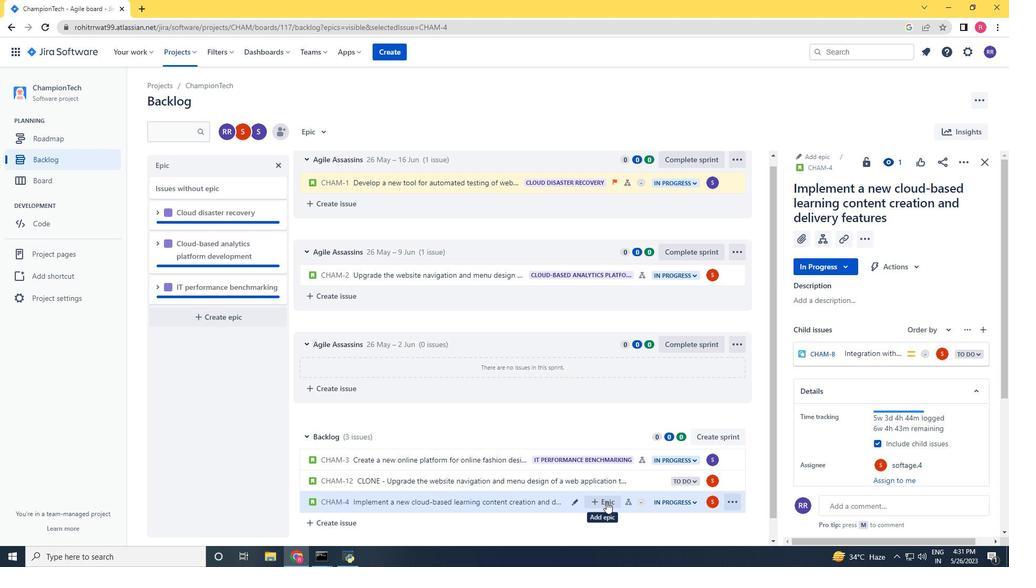 
Action: Mouse moved to (544, 403)
Screenshot: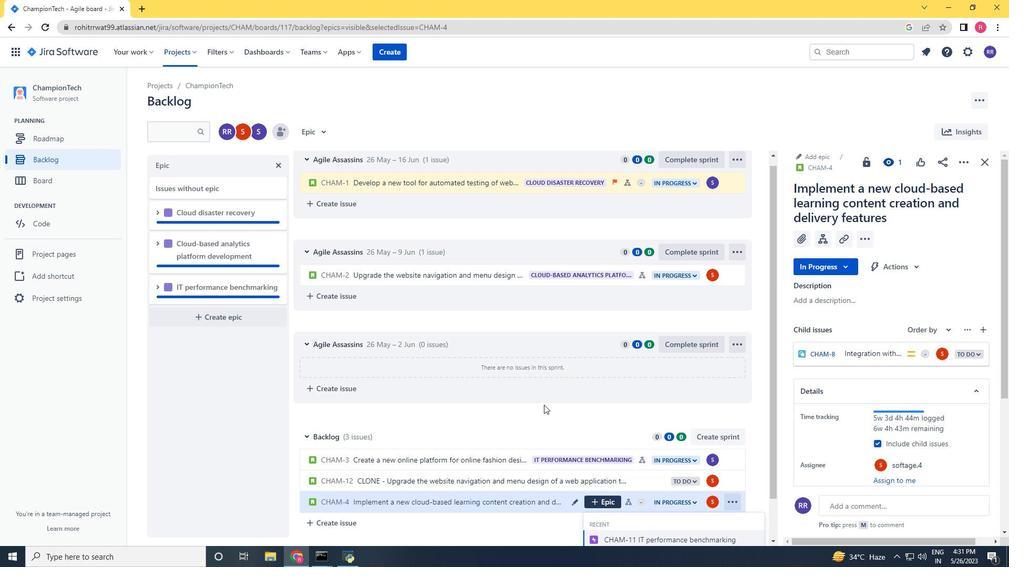 
Action: Mouse scrolled (544, 403) with delta (0, 0)
Screenshot: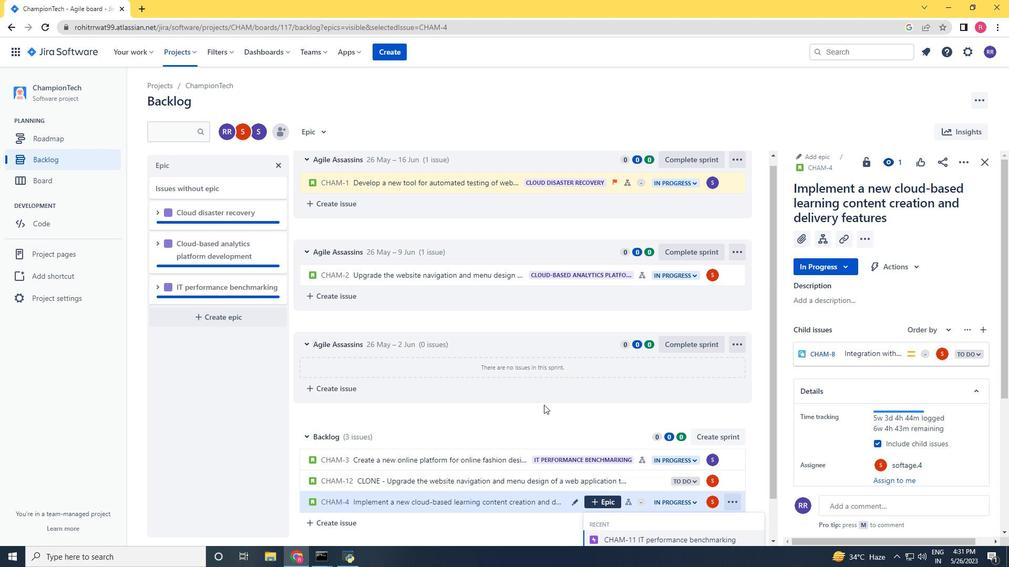 
Action: Mouse scrolled (544, 403) with delta (0, 0)
Screenshot: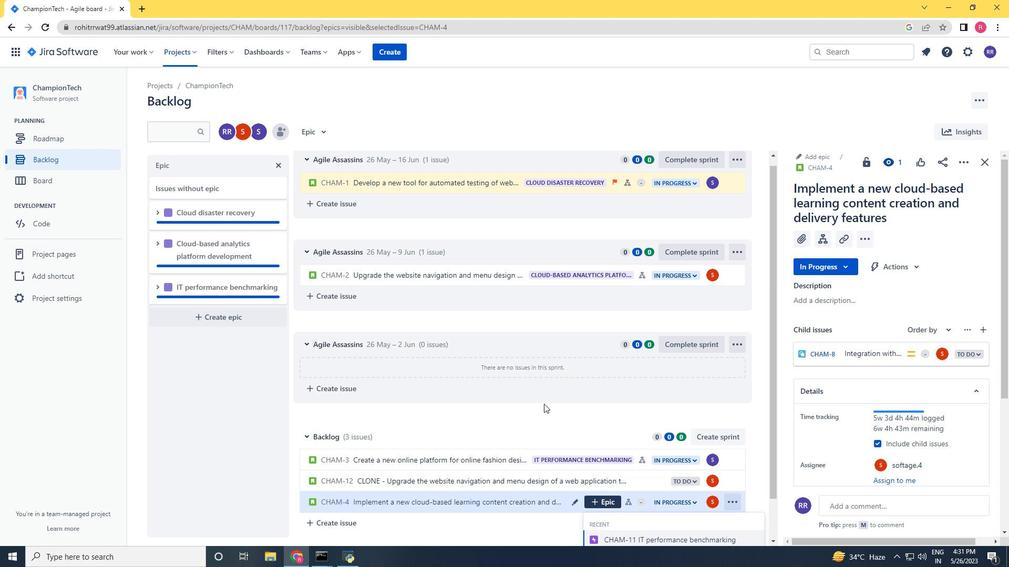 
Action: Mouse scrolled (544, 403) with delta (0, 0)
Screenshot: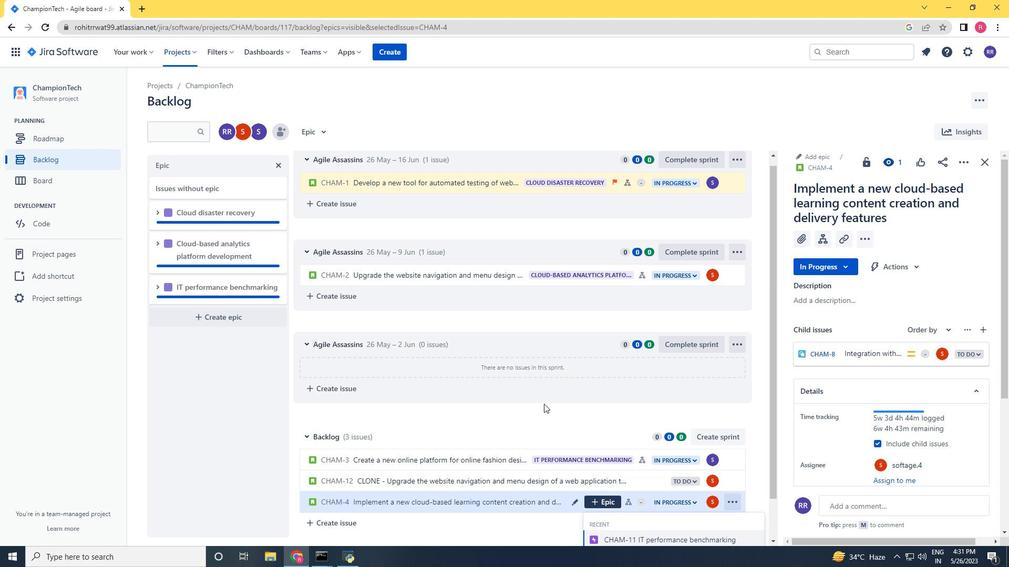 
Action: Mouse scrolled (544, 403) with delta (0, 0)
Screenshot: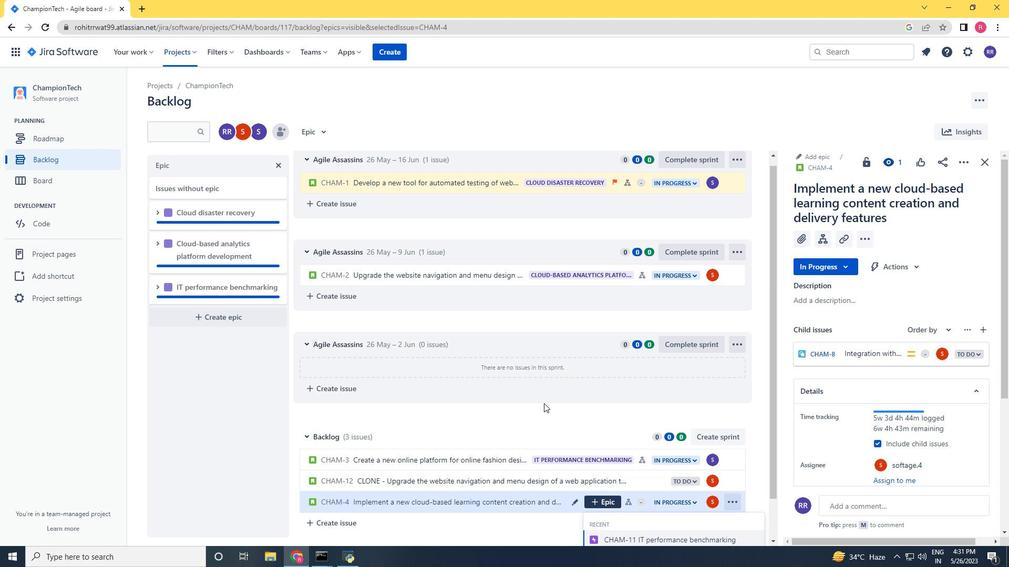 
Action: Mouse moved to (648, 529)
Screenshot: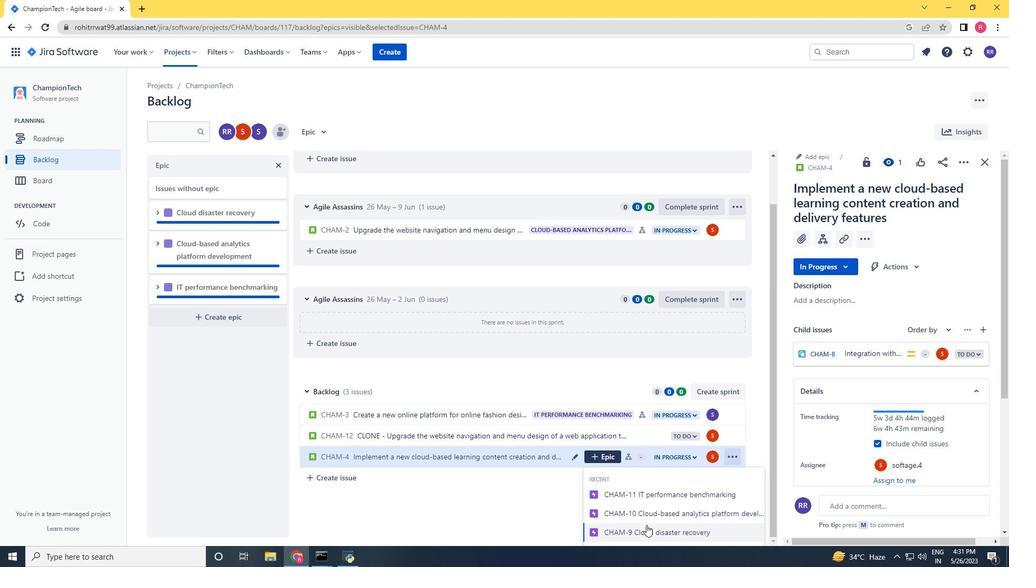 
Action: Mouse pressed left at (648, 529)
Screenshot: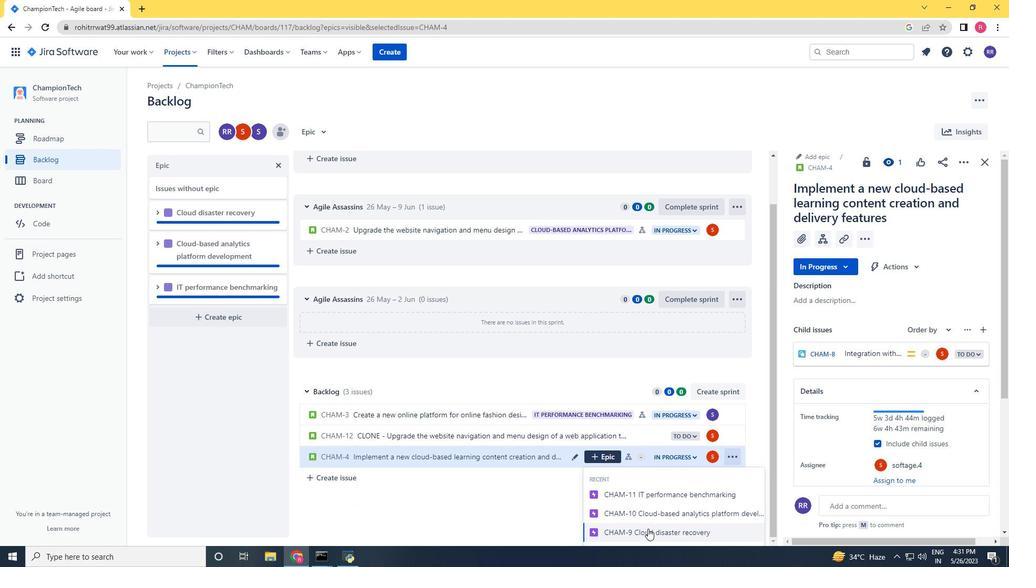 
